 Task: Add an event with the title Training Session: Change Management and Adaptability Skills, date '2024/05/08', time 8:50 AM to 10:50 AMand add a description: The team building workshop will begin with an introduction to the importance of effective communication in the workplace. Participants will learn about the impact of communication on team dynamics, productivity, and overall success. The facilitator will set a positive and supportive tone, creating a safe space for open dialogue and learning.Select event color  Tomato . Add location for the event as: Dakar, Senegal, logged in from the account softage.4@softage.netand send the event invitation to softage.2@softage.net and softage.3@softage.net. Set a reminder for the event Every weekday(Monday to Friday)
Action: Mouse moved to (96, 108)
Screenshot: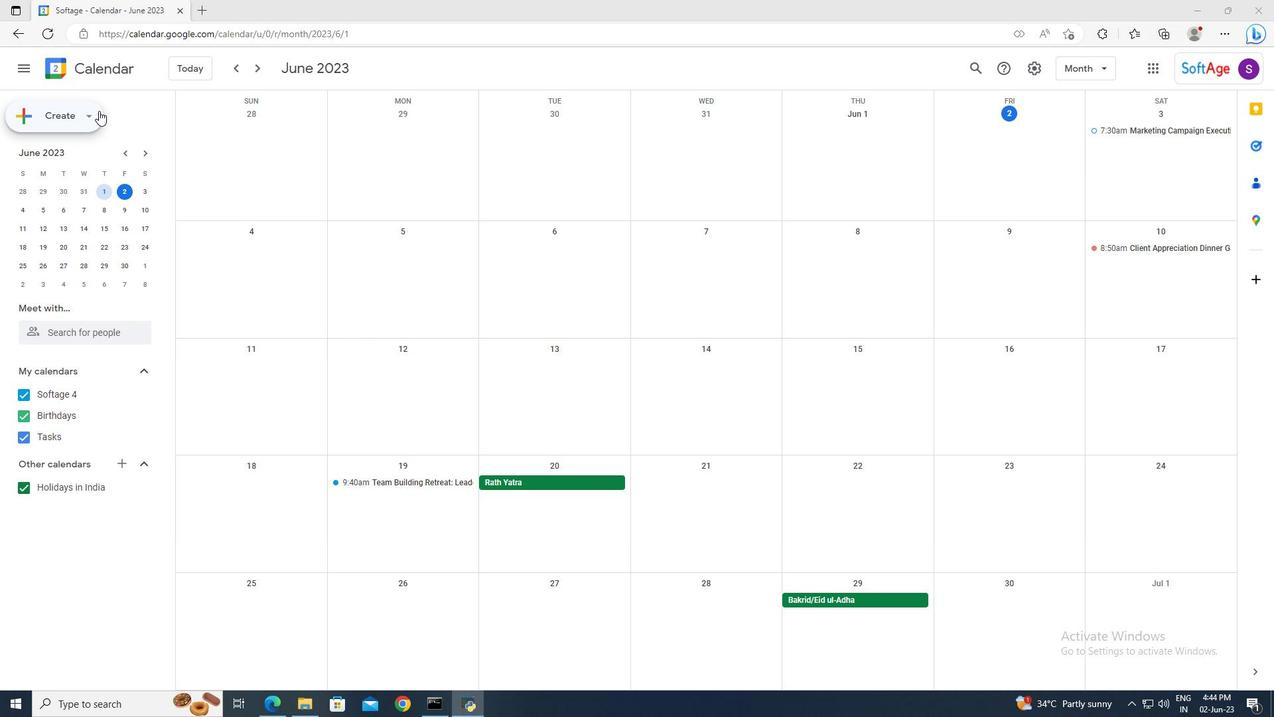 
Action: Mouse pressed left at (96, 108)
Screenshot: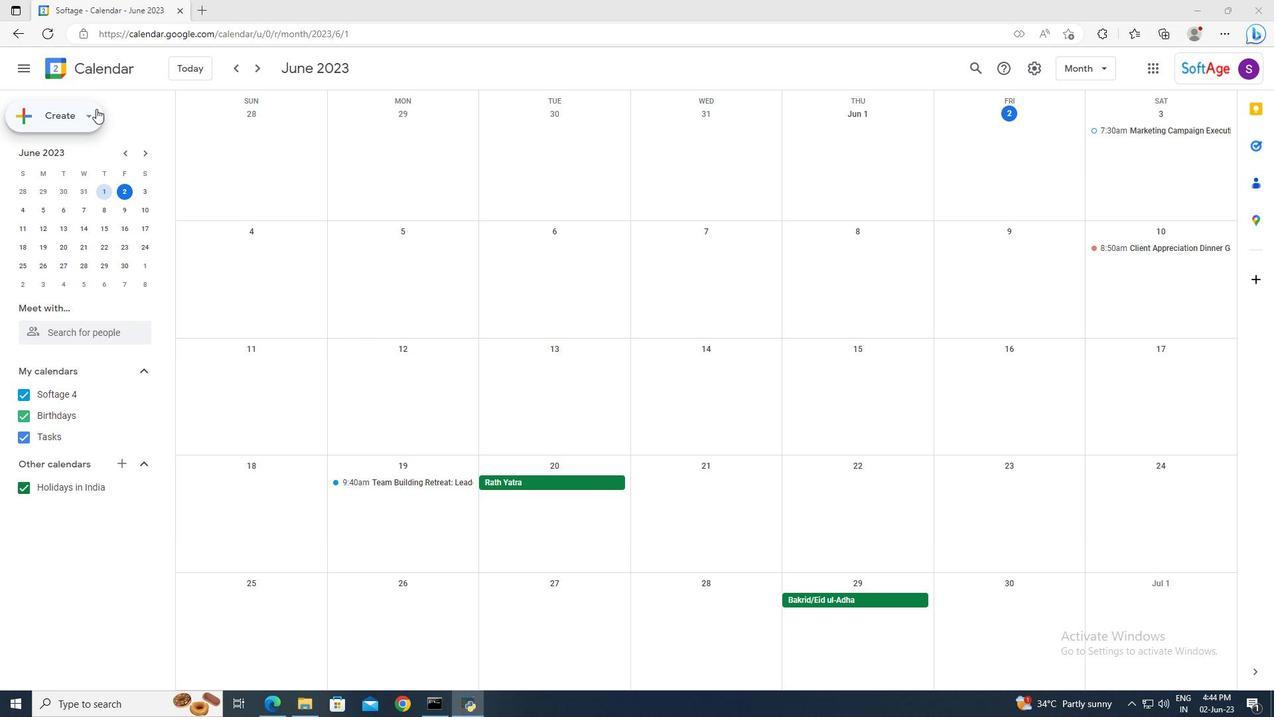 
Action: Mouse moved to (96, 152)
Screenshot: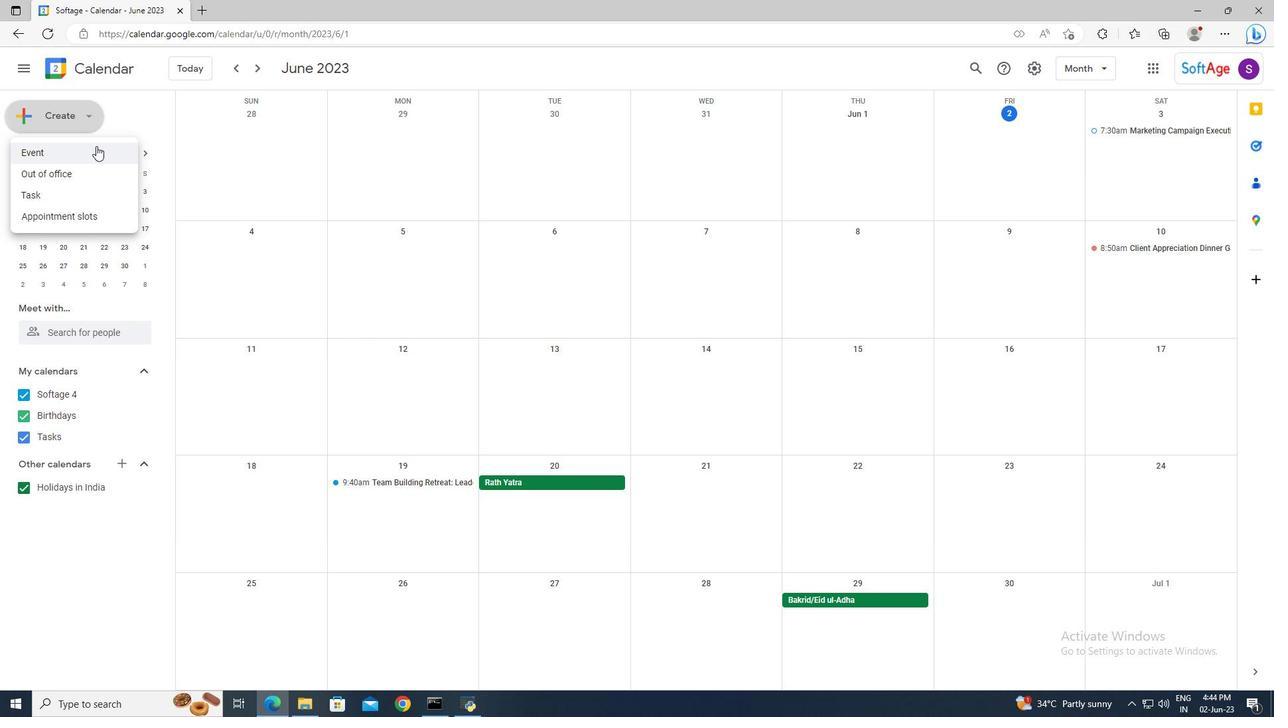
Action: Mouse pressed left at (96, 152)
Screenshot: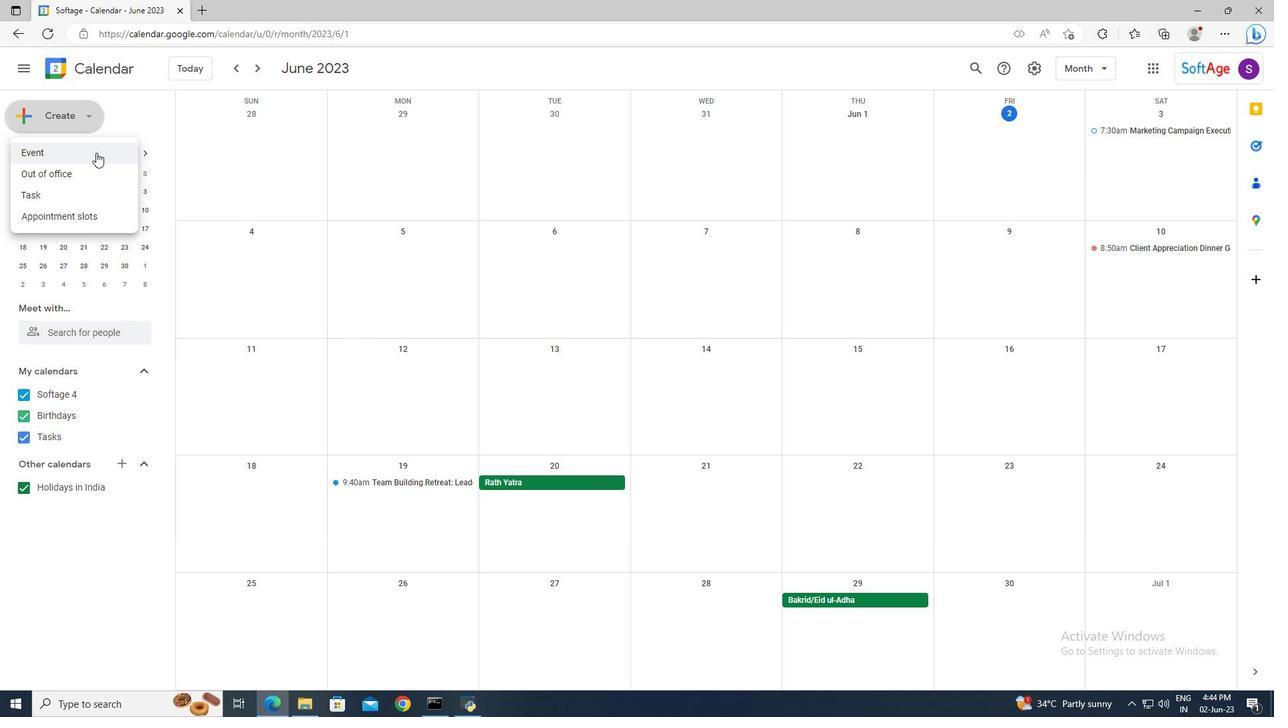 
Action: Mouse moved to (651, 447)
Screenshot: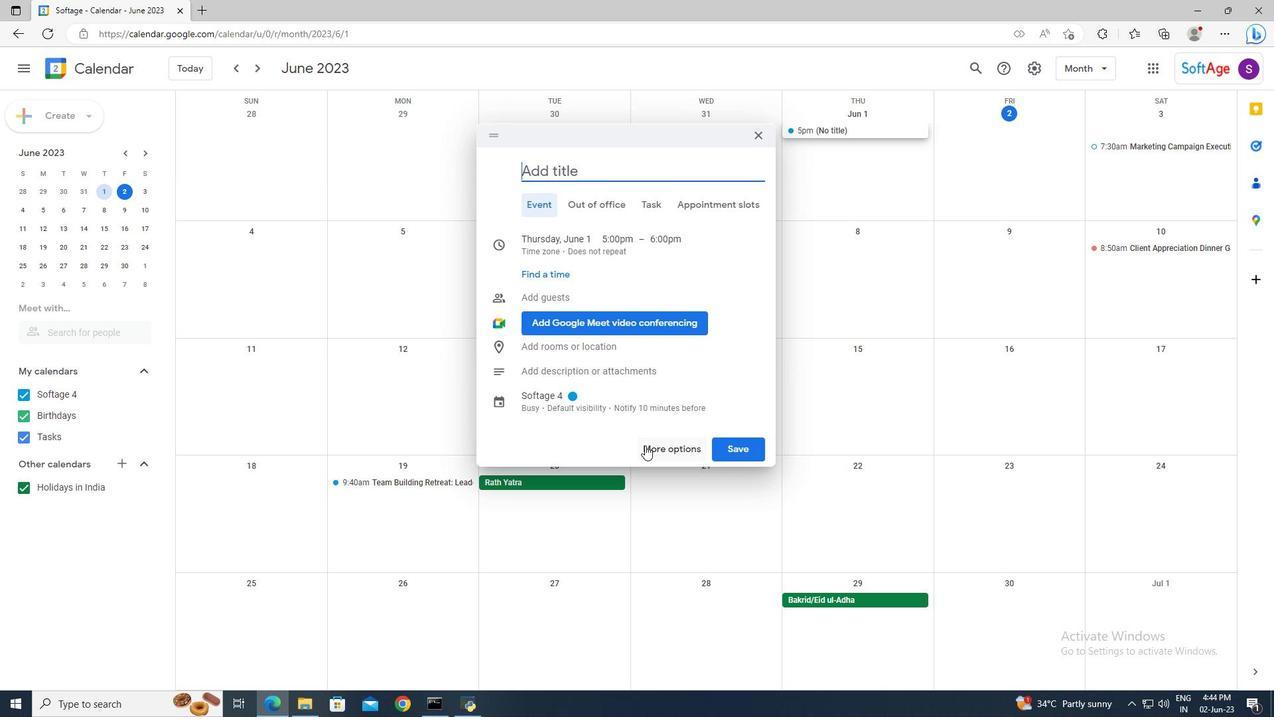 
Action: Mouse pressed left at (651, 447)
Screenshot: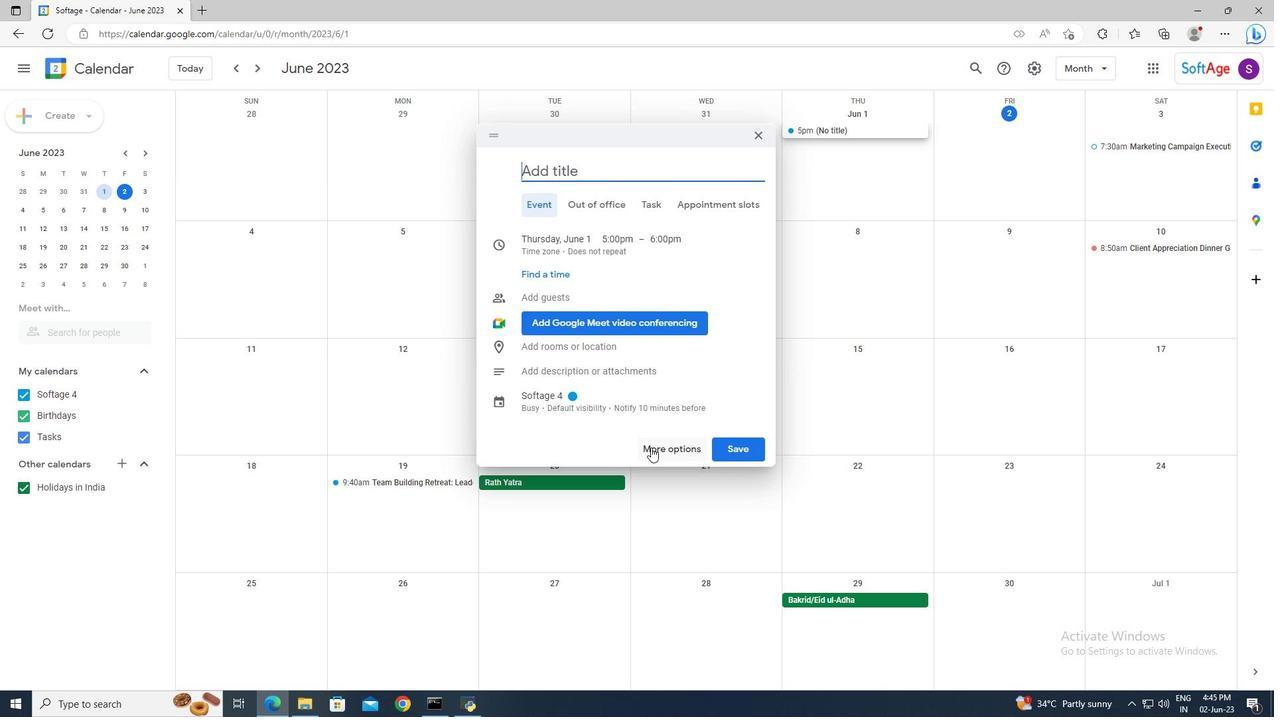 
Action: Mouse moved to (378, 80)
Screenshot: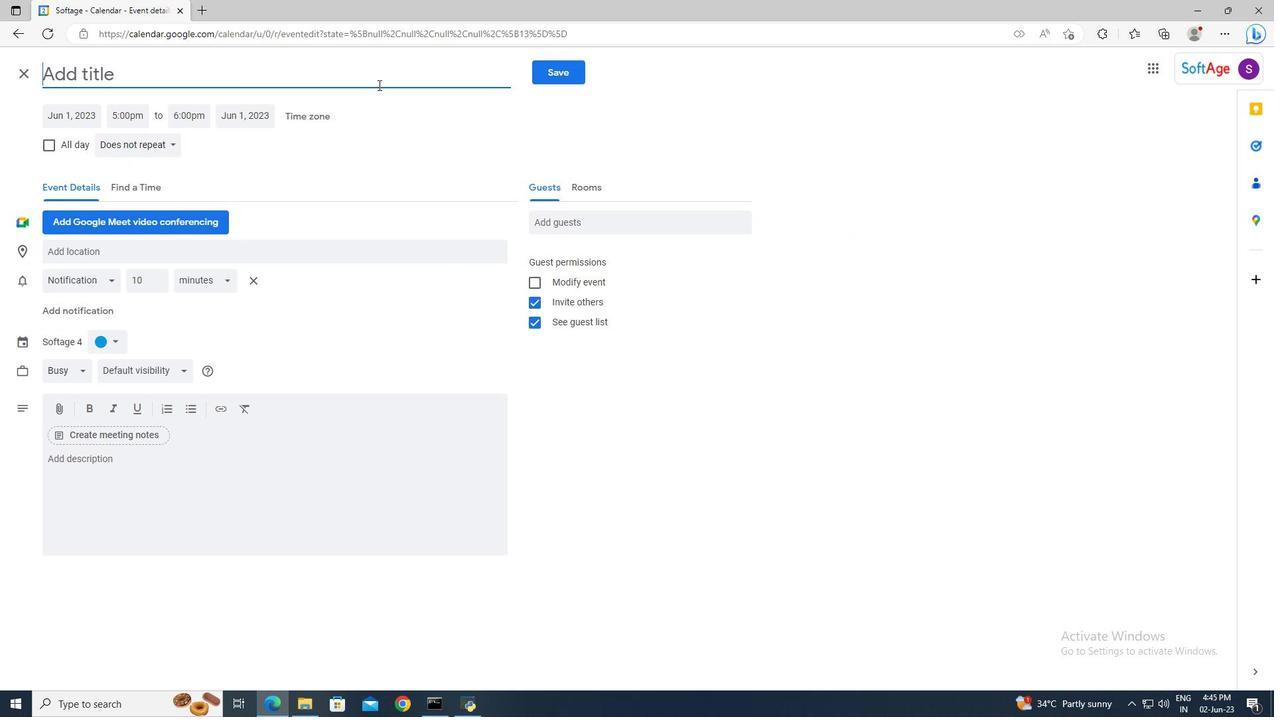 
Action: Mouse pressed left at (378, 80)
Screenshot: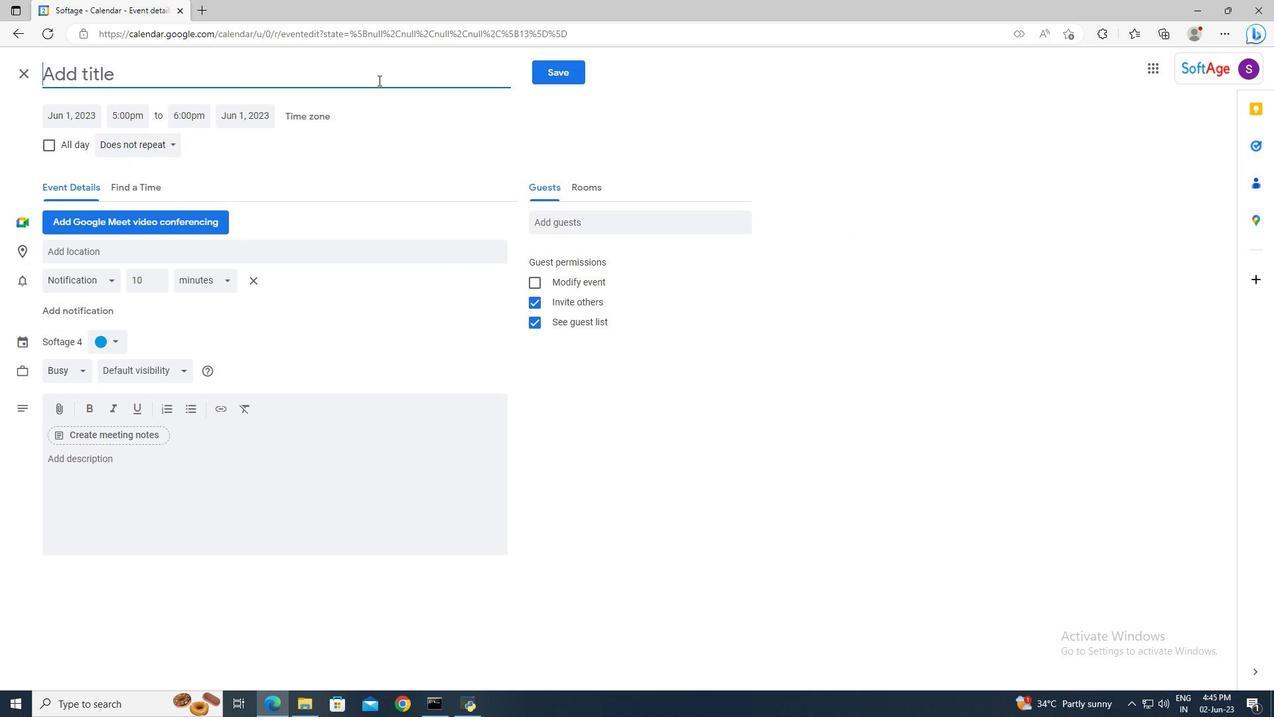 
Action: Key pressed <Key.shift>Training<Key.space><Key.shift_r>Session<Key.shift>:<Key.space><Key.shift>Change<Key.space><Key.shift>Management<Key.space>and<Key.space><Key.shift>Adaptability<Key.space><Key.shift_r>Skills
Screenshot: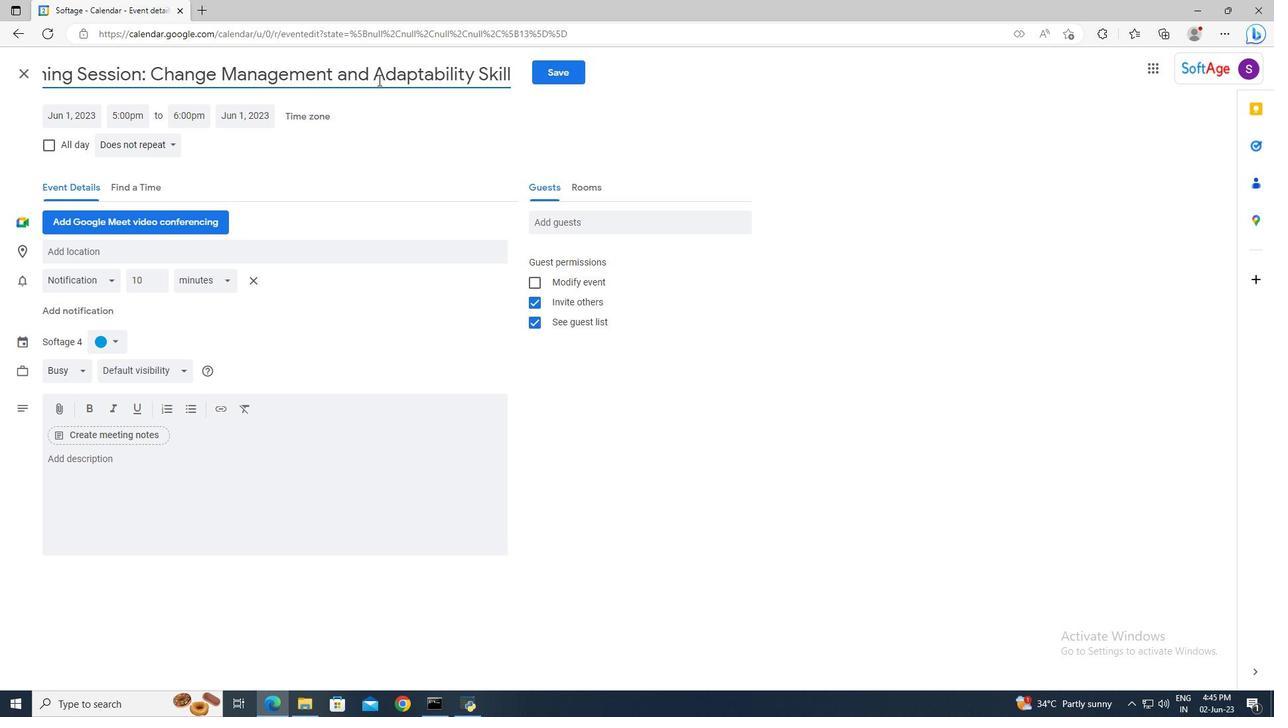 
Action: Mouse moved to (82, 119)
Screenshot: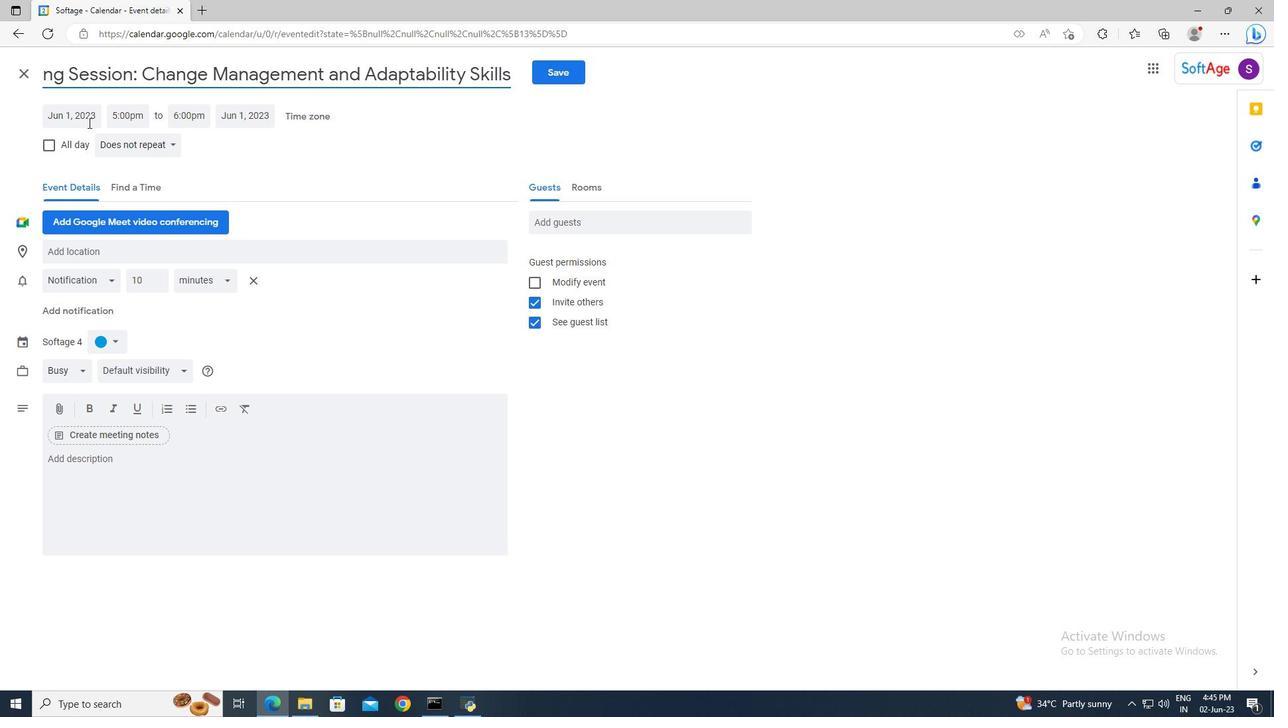 
Action: Mouse pressed left at (82, 119)
Screenshot: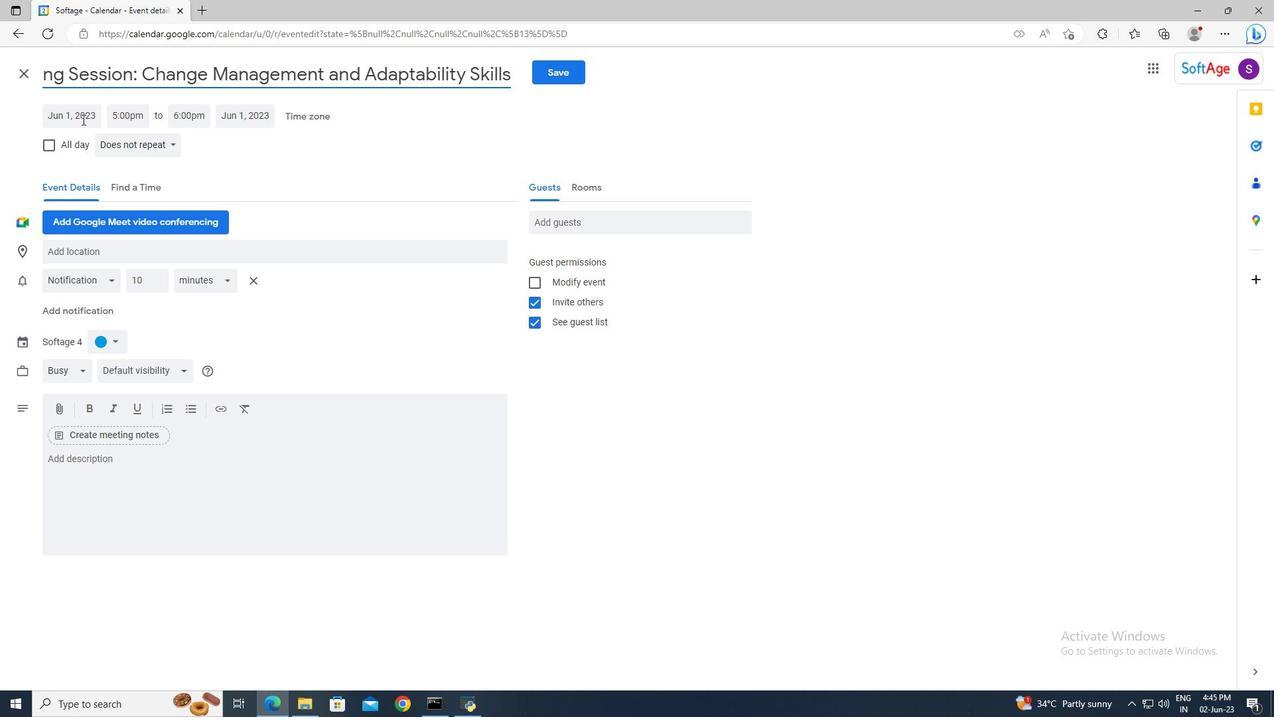 
Action: Mouse moved to (206, 144)
Screenshot: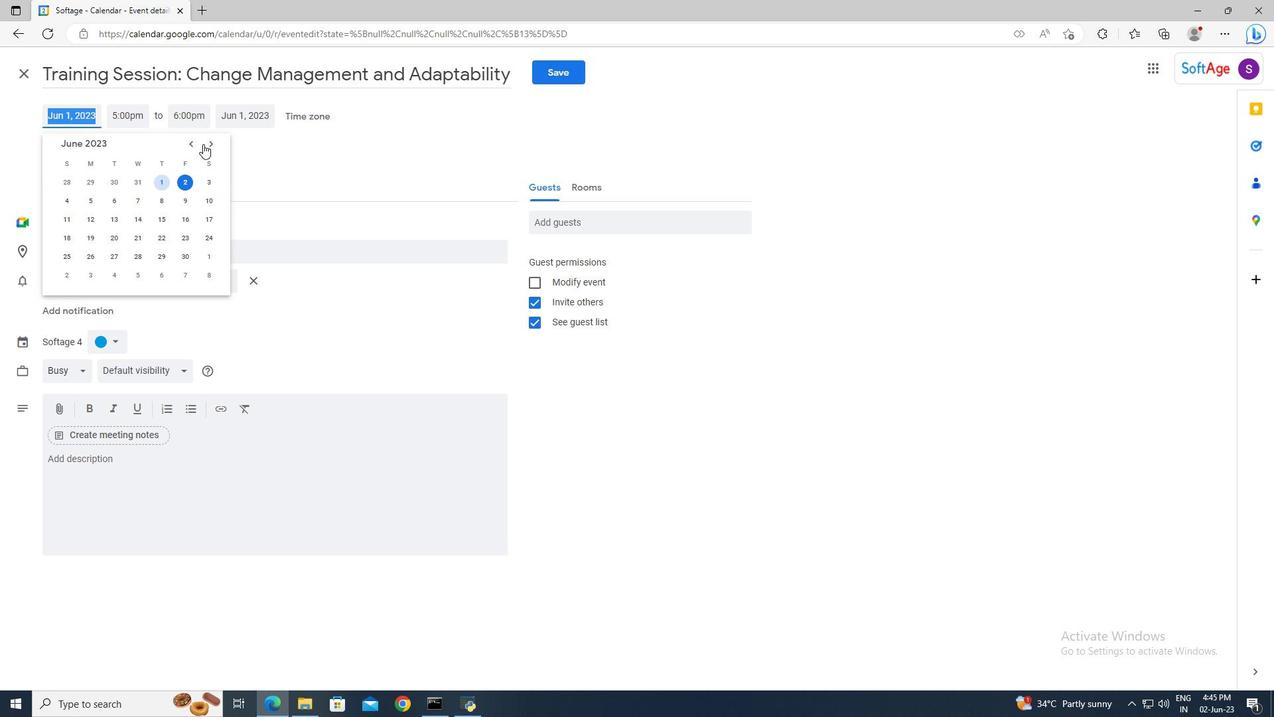 
Action: Mouse pressed left at (206, 144)
Screenshot: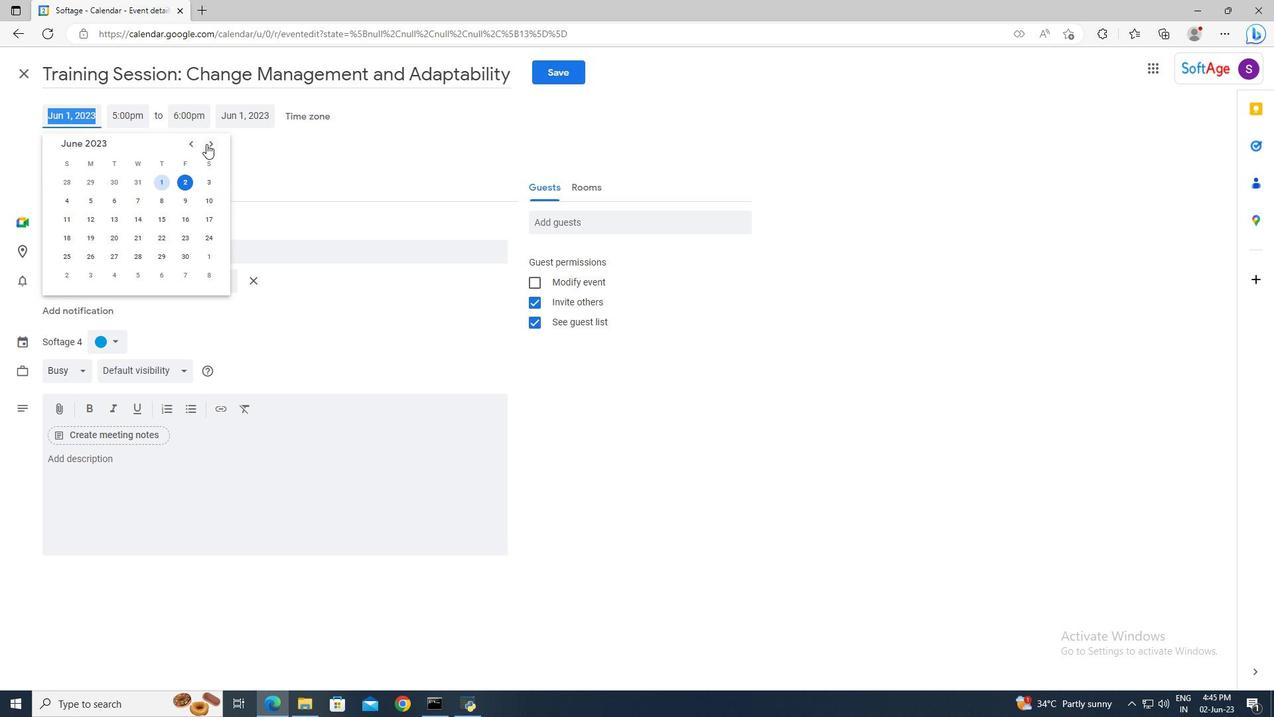 
Action: Mouse pressed left at (206, 144)
Screenshot: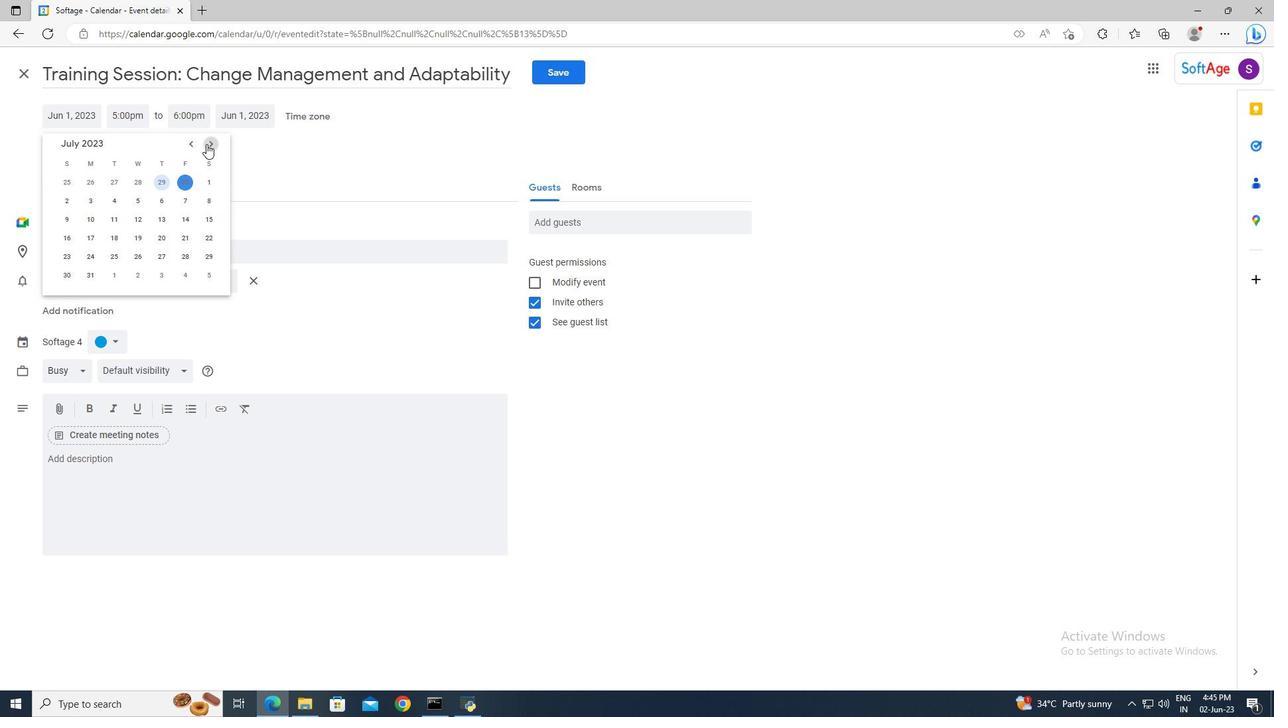 
Action: Mouse pressed left at (206, 144)
Screenshot: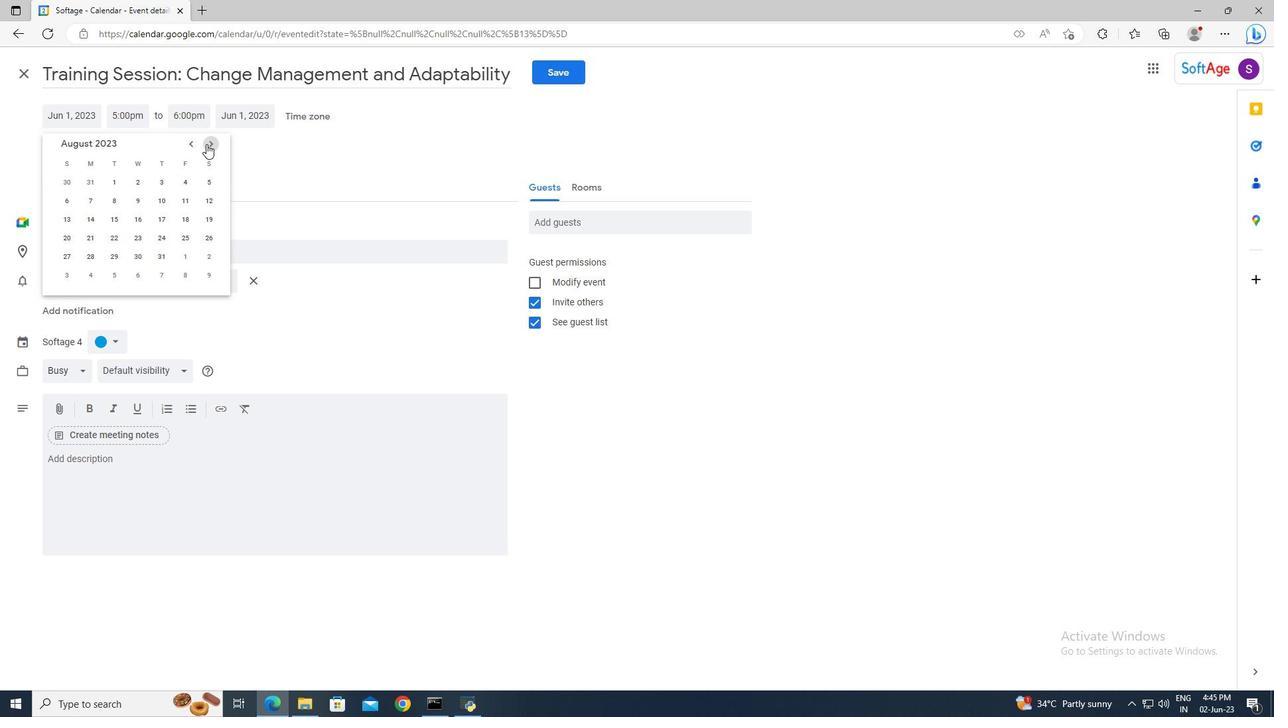 
Action: Mouse pressed left at (206, 144)
Screenshot: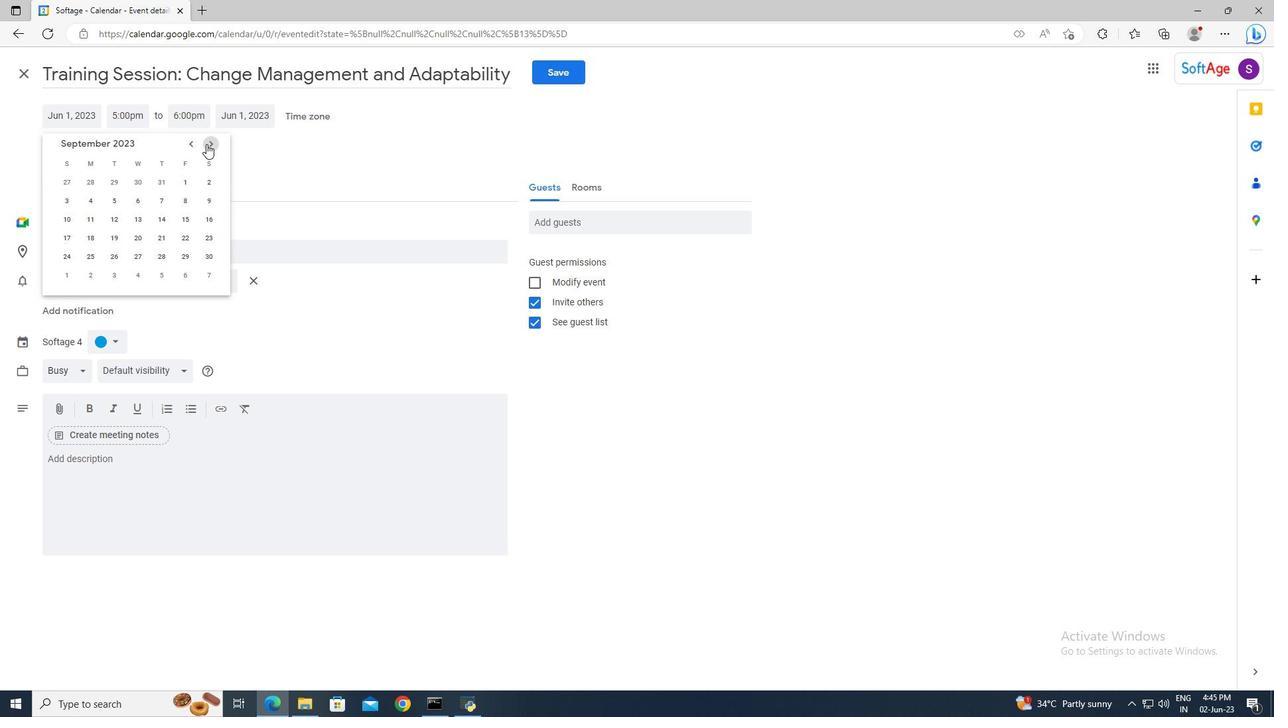 
Action: Mouse pressed left at (206, 144)
Screenshot: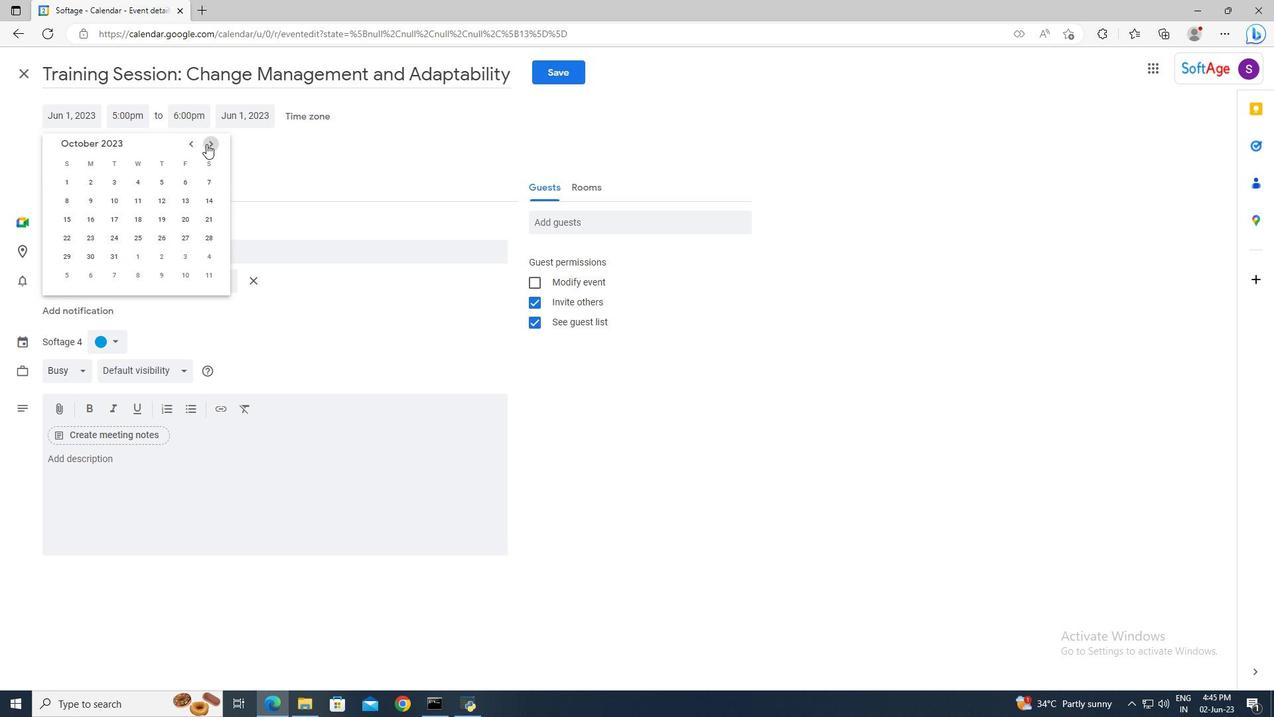 
Action: Mouse pressed left at (206, 144)
Screenshot: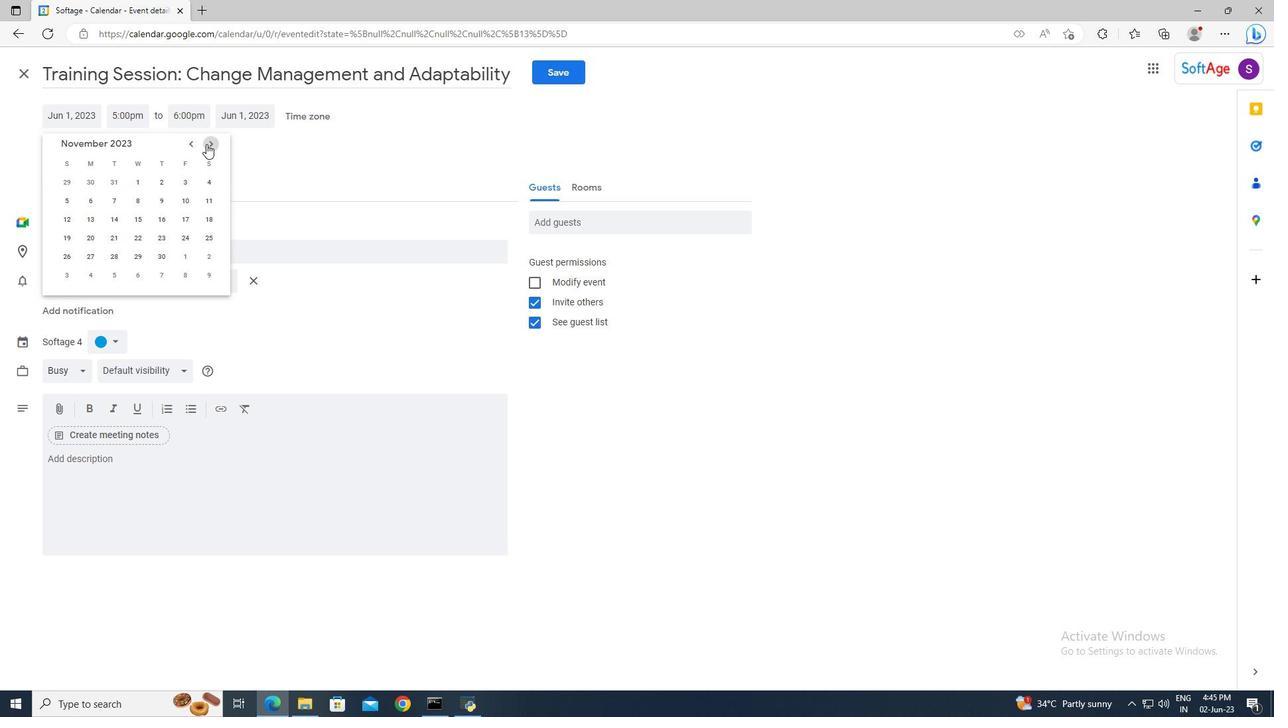 
Action: Mouse pressed left at (206, 144)
Screenshot: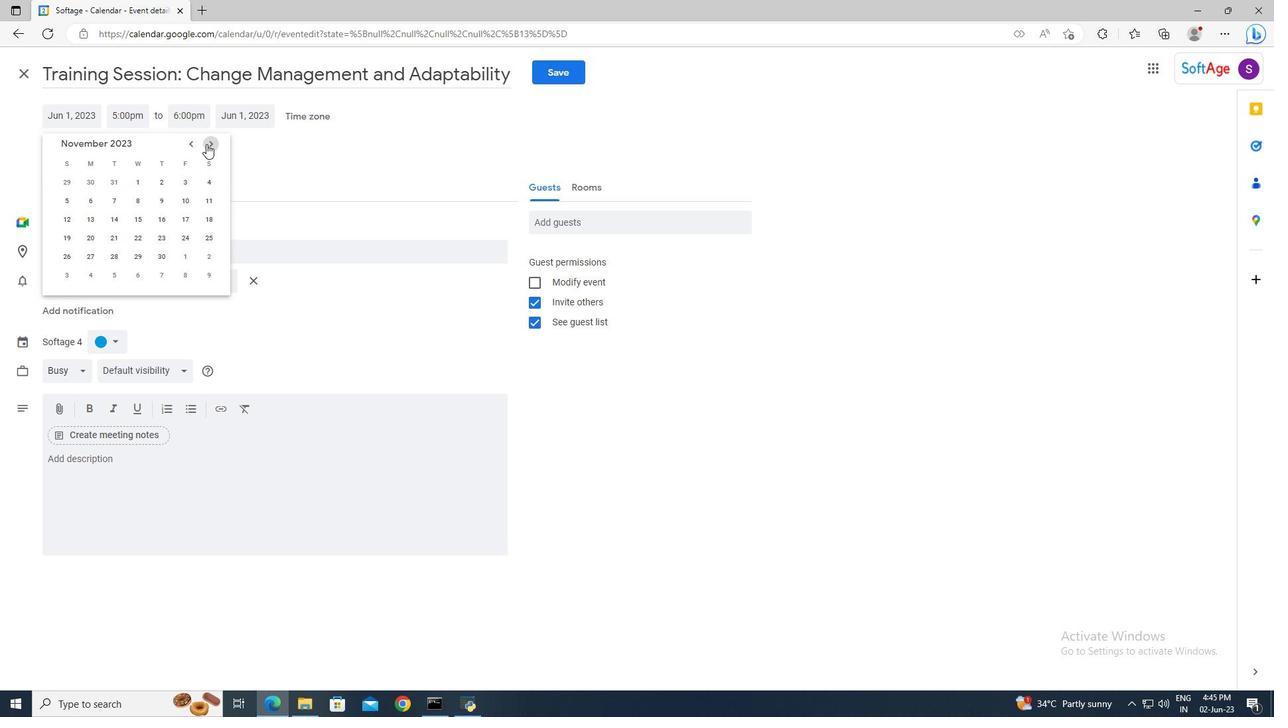 
Action: Mouse pressed left at (206, 144)
Screenshot: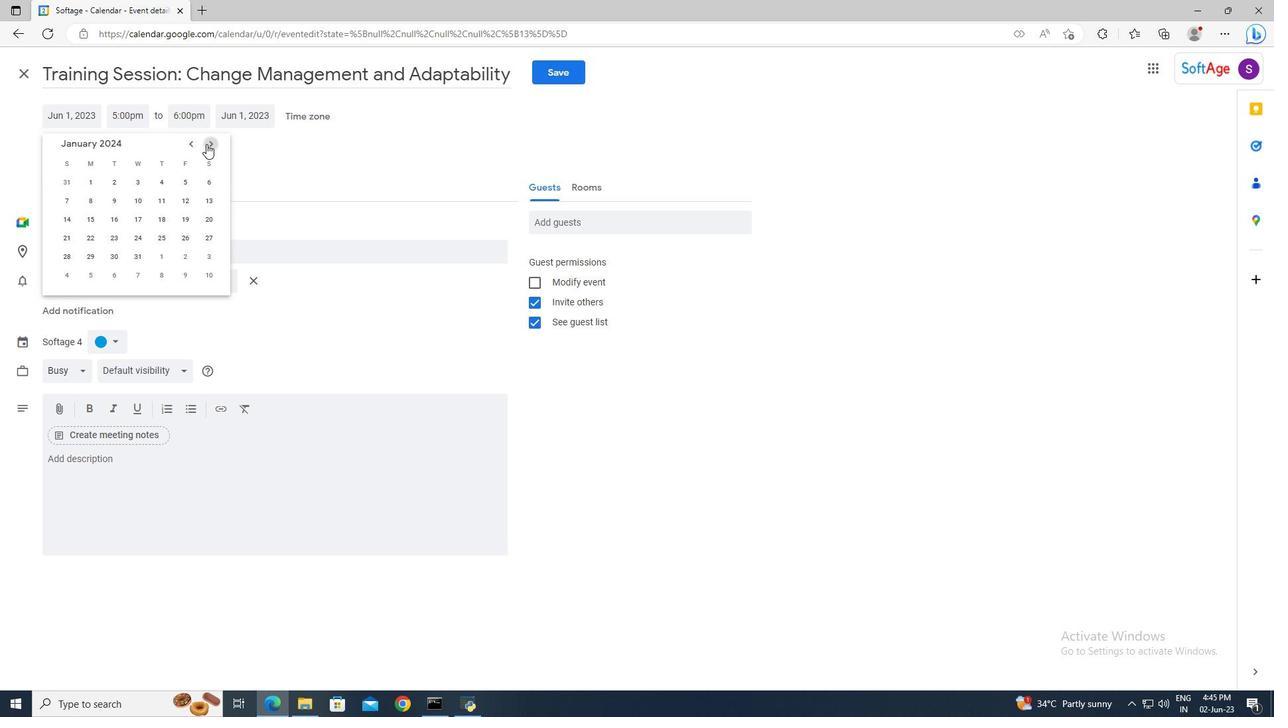 
Action: Mouse pressed left at (206, 144)
Screenshot: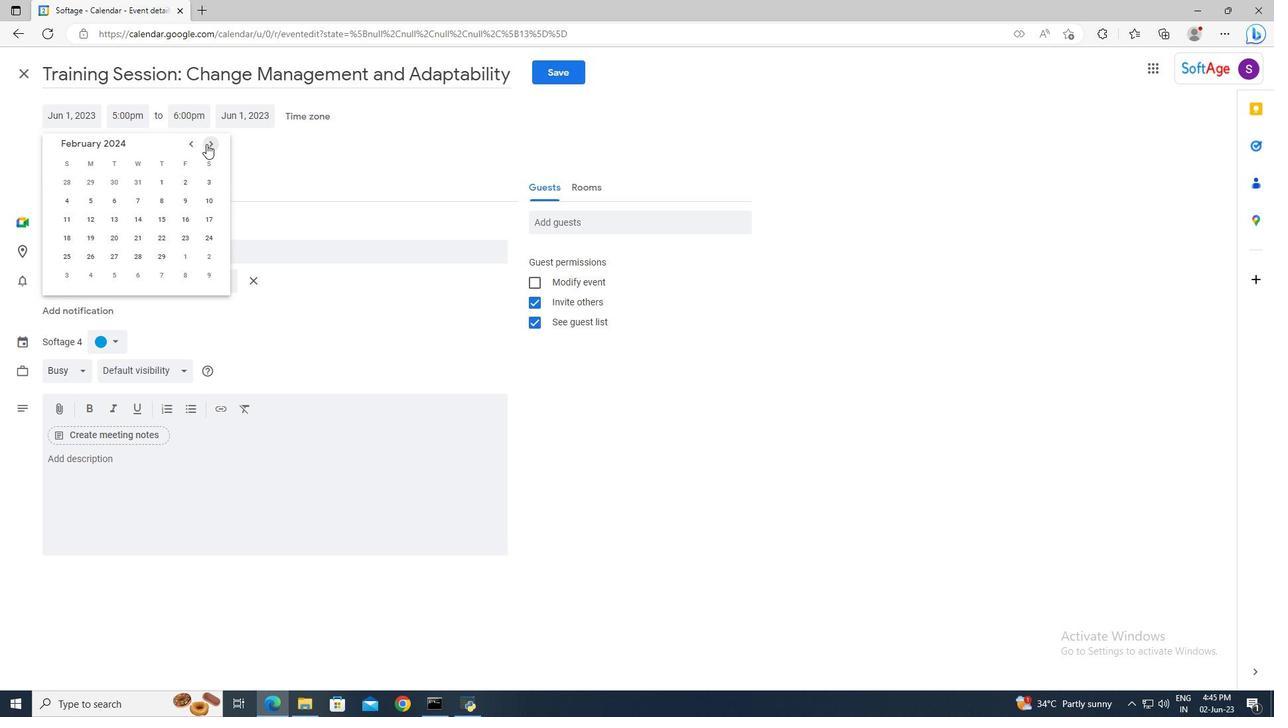 
Action: Mouse pressed left at (206, 144)
Screenshot: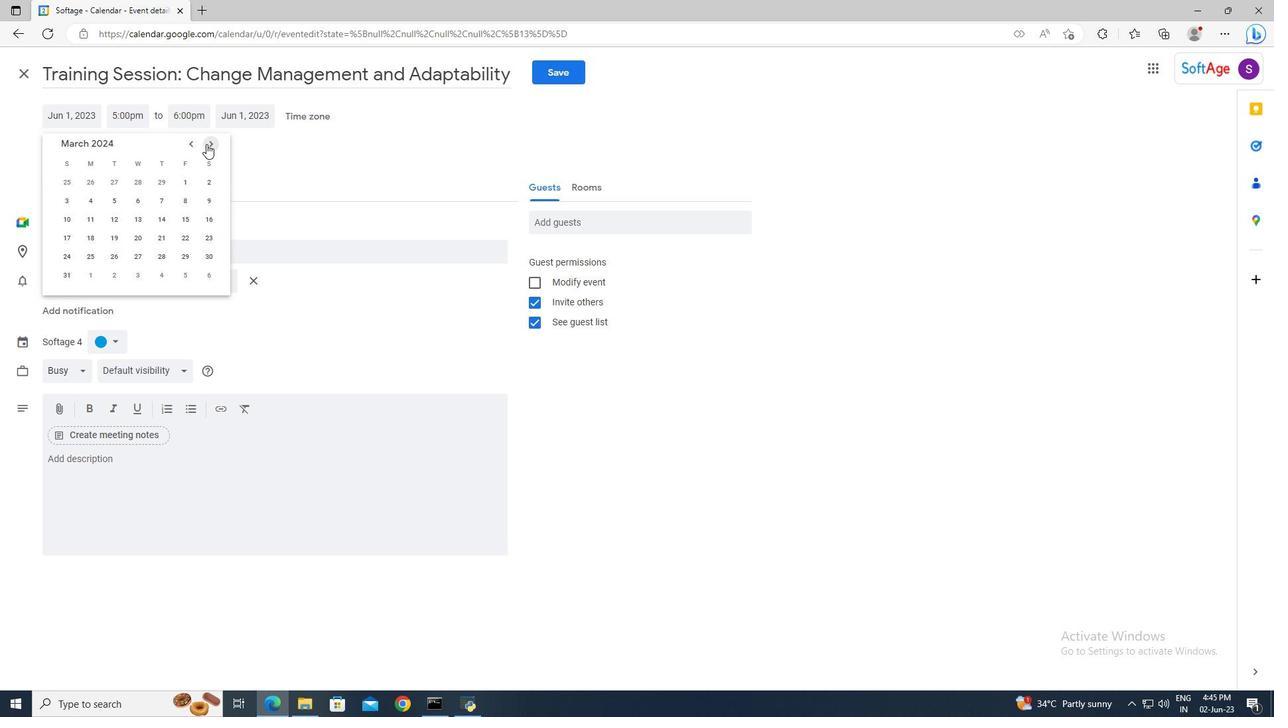 
Action: Mouse pressed left at (206, 144)
Screenshot: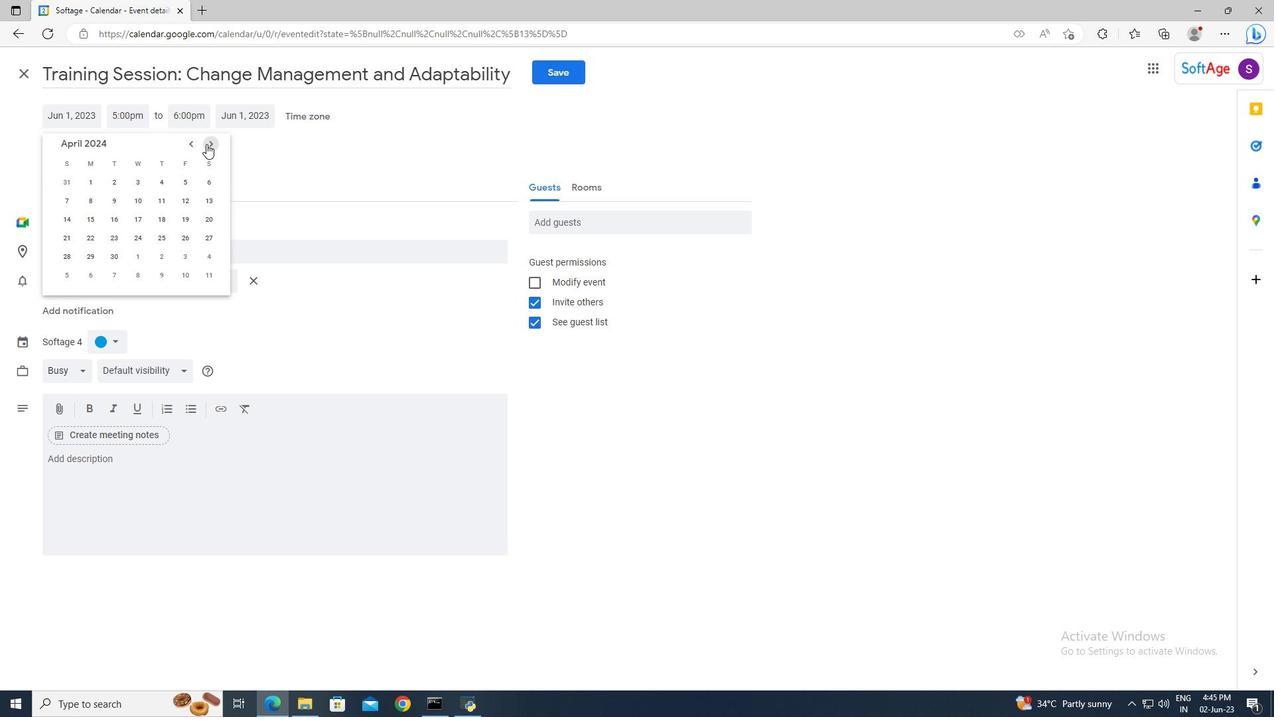 
Action: Mouse moved to (142, 197)
Screenshot: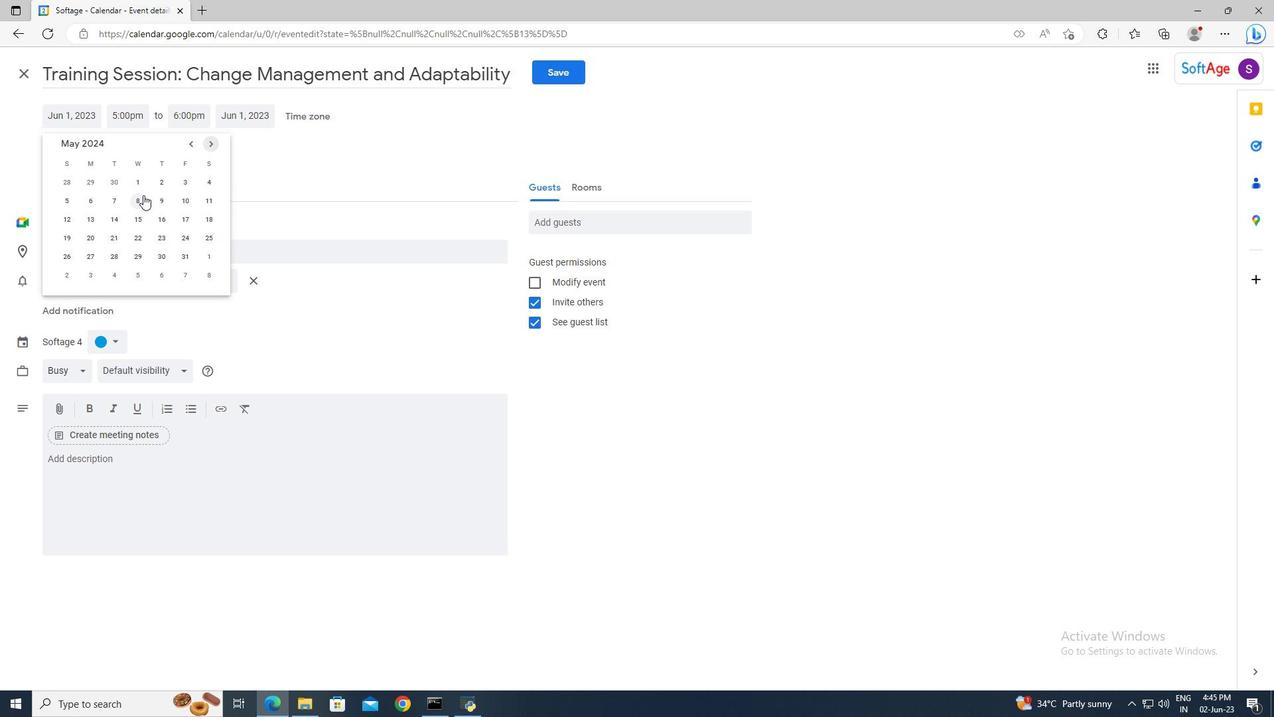 
Action: Mouse pressed left at (142, 197)
Screenshot: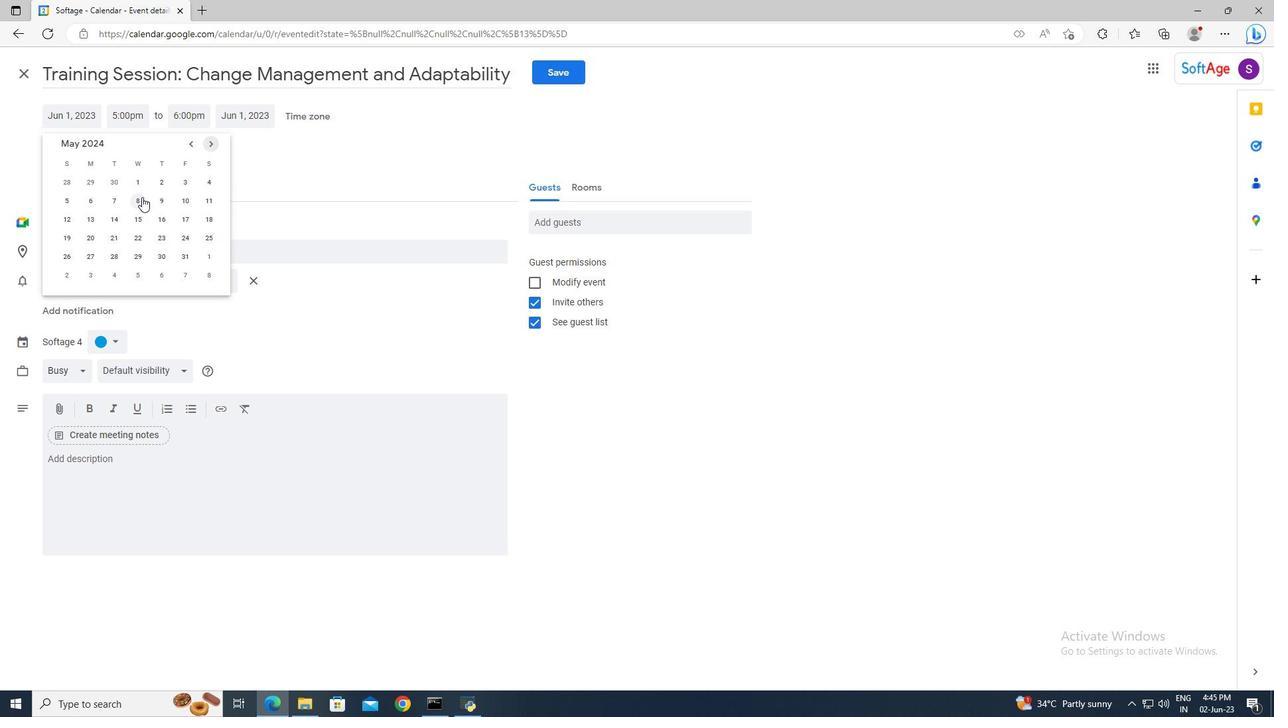 
Action: Mouse moved to (140, 118)
Screenshot: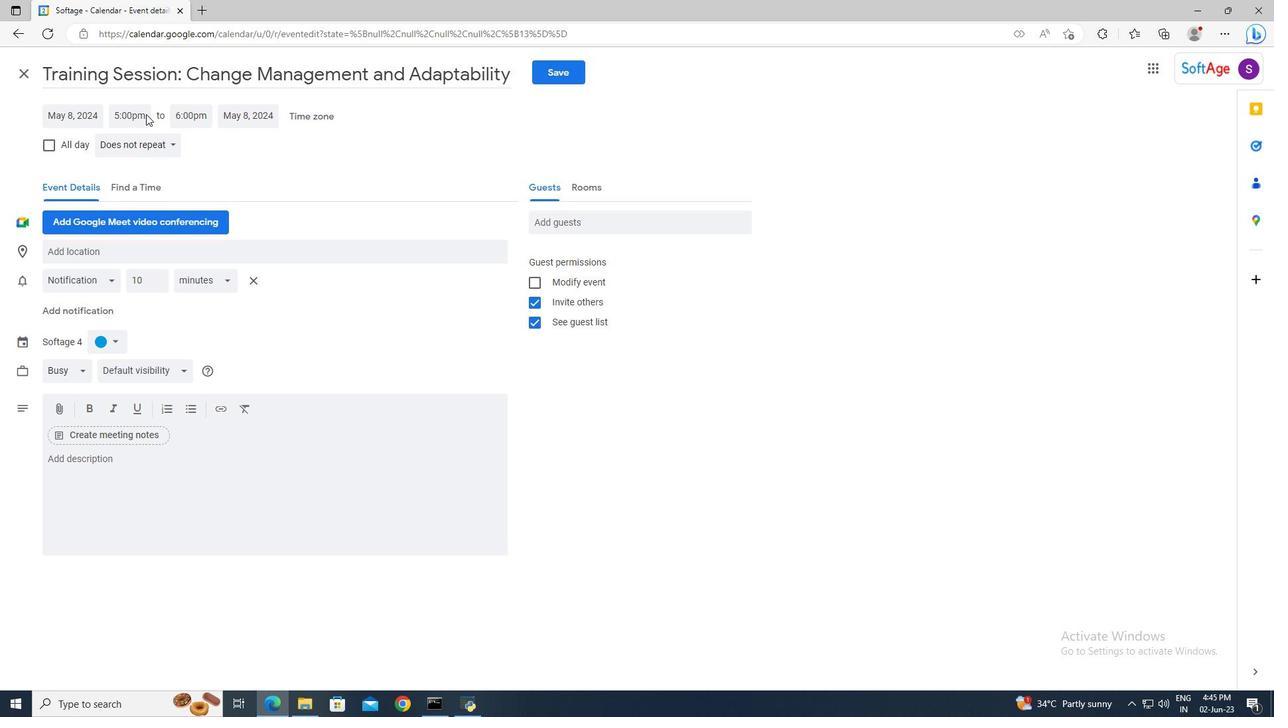 
Action: Mouse pressed left at (140, 118)
Screenshot: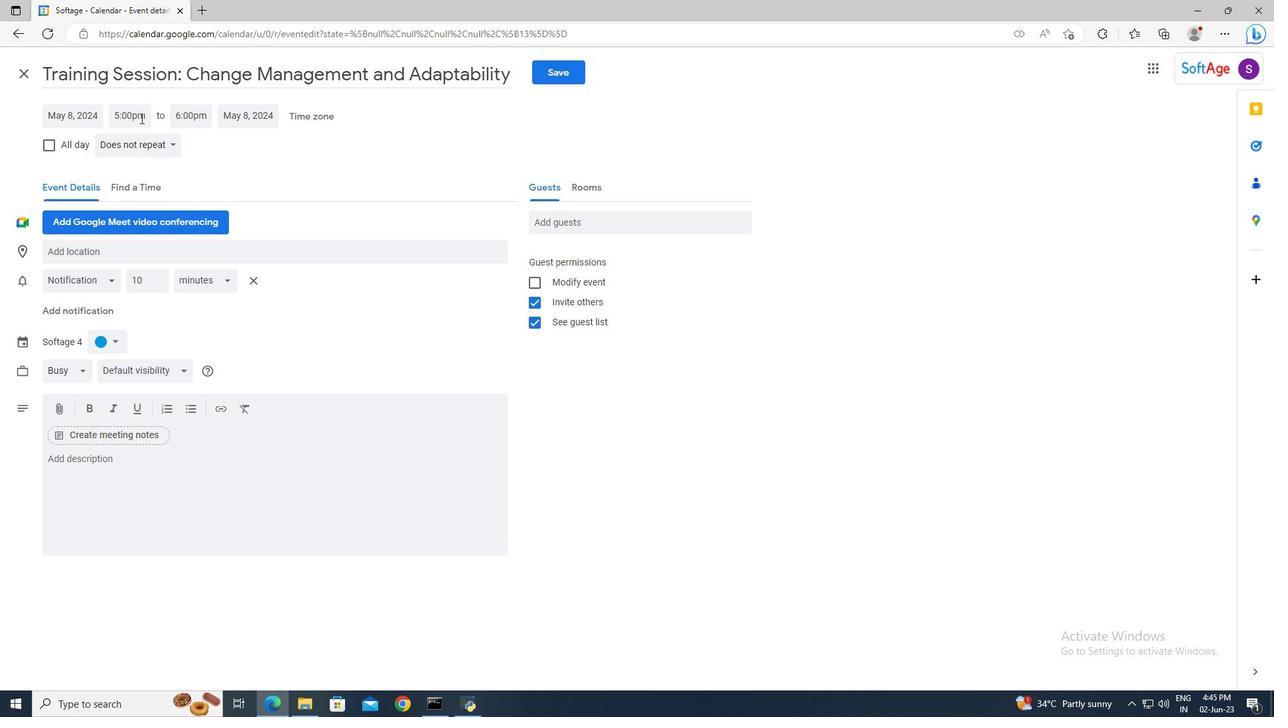 
Action: Key pressed 8<Key.shift_r>:50am<Key.enter><Key.tab>10<Key.shift_r>:50<Key.enter>
Screenshot: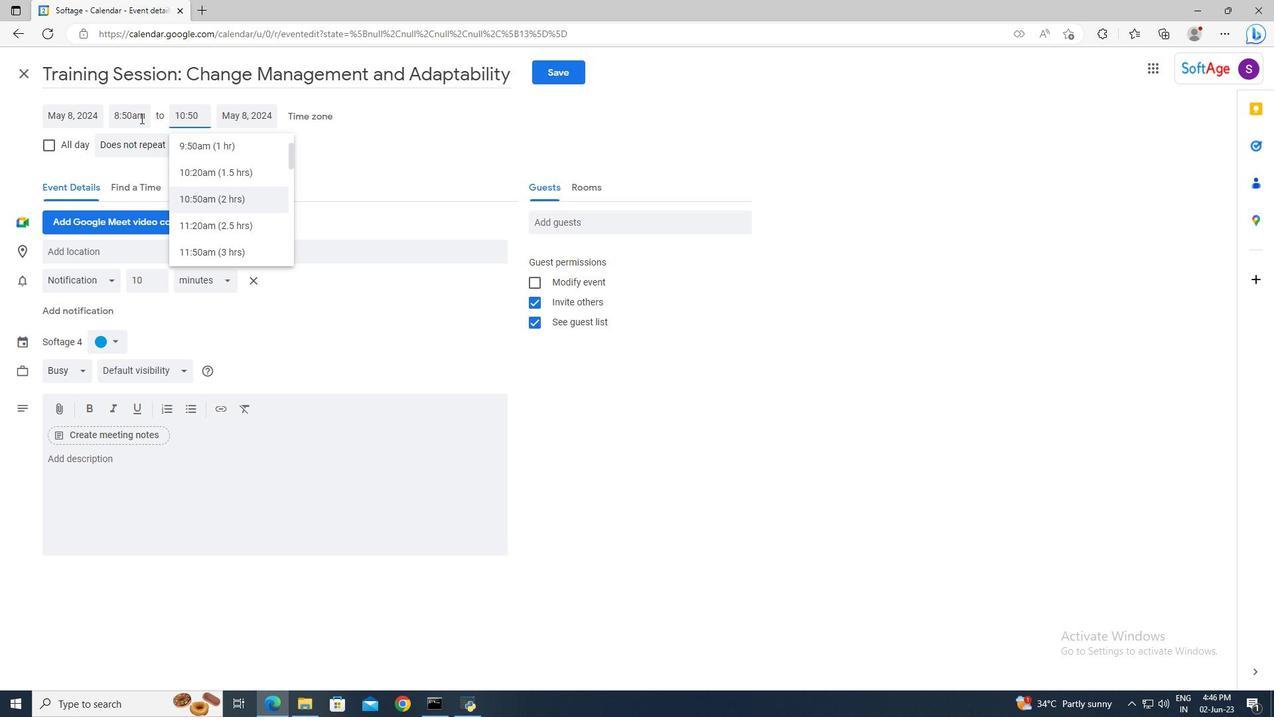
Action: Mouse moved to (158, 464)
Screenshot: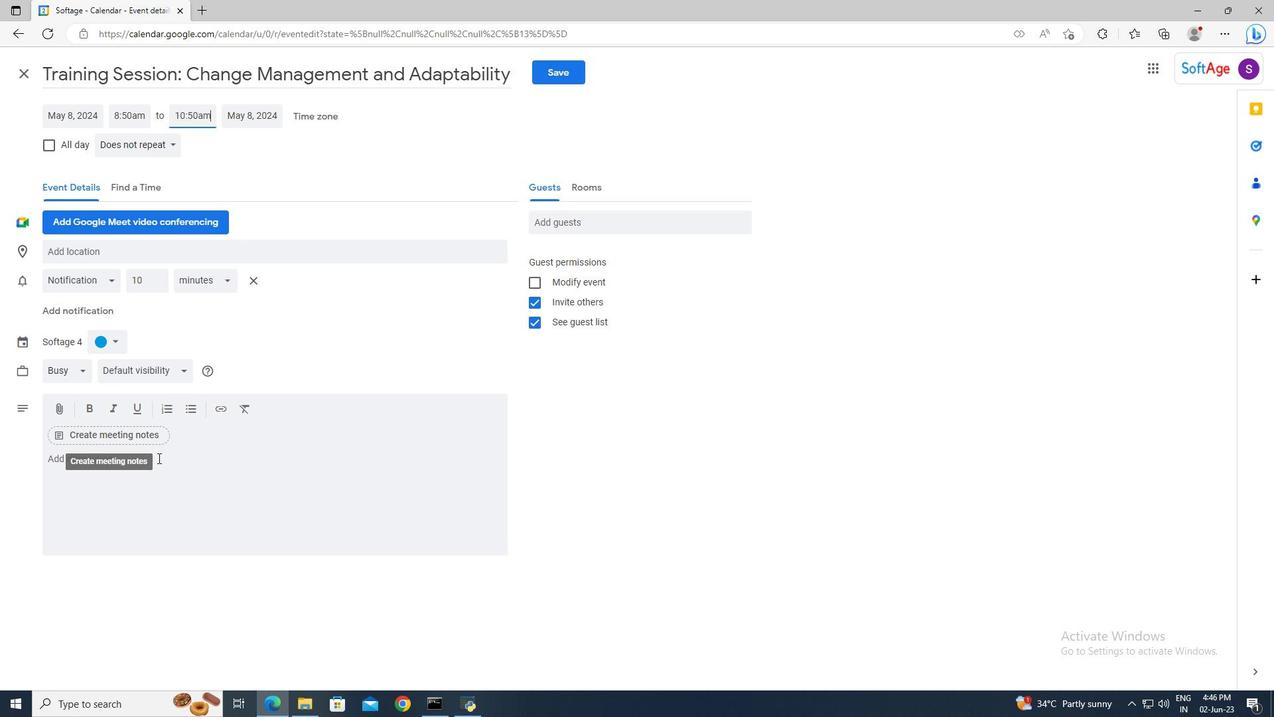 
Action: Mouse pressed left at (158, 464)
Screenshot: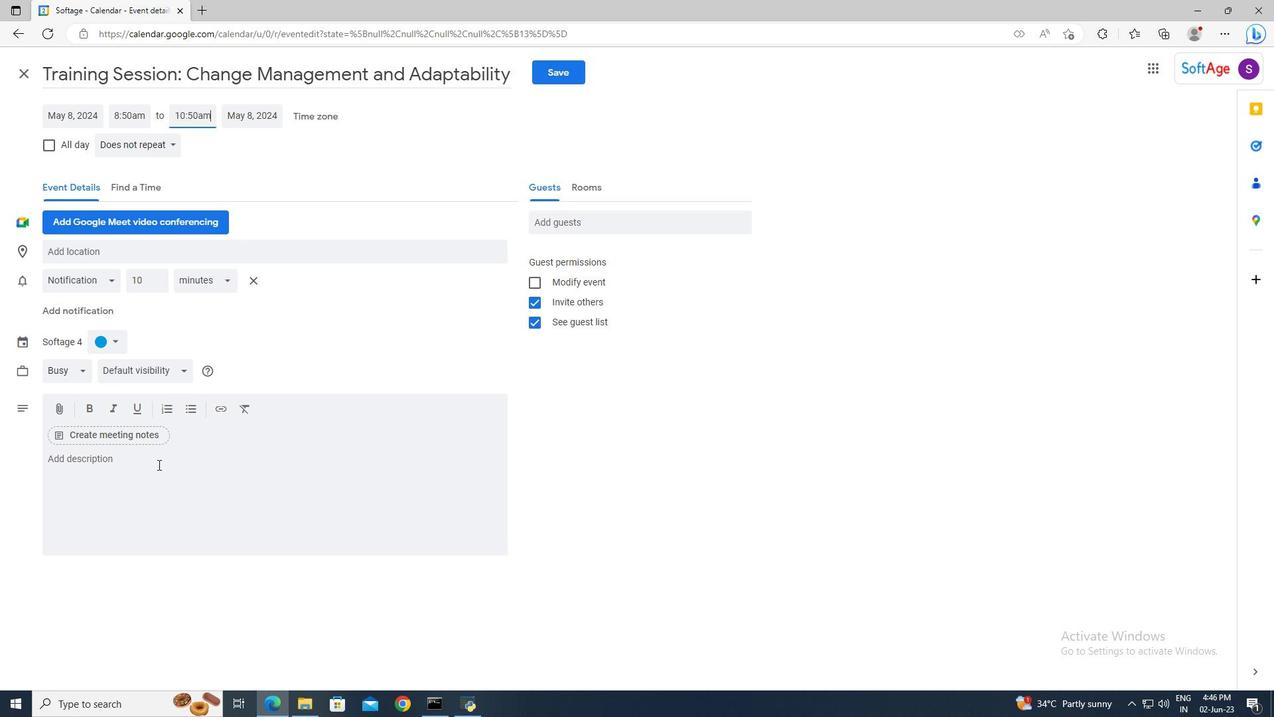 
Action: Key pressed <Key.shift>The<Key.space>team<Key.space>building<Key.space>workshop<Key.space>will<Key.space>begf<Key.backspace>in<Key.space>with<Key.space>an<Key.space>introduction<Key.space>to<Key.space>the<Key.space>importance<Key.space>of<Key.space>effective<Key.space>communication<Key.space>in<Key.space>the<Key.space>workplace.<Key.space><Key.shift>Participants<Key.space>will<Key.space>learn<Key.space>about<Key.space>the<Key.space>impact<Key.space>of<Key.space>communication<Key.space>on<Key.space>team<Key.space>dynamics,<Key.space>productivity,<Key.space>and<Key.space>overall<Key.space>success.<Key.space><Key.shift>The<Key.space>facilitator<Key.space>will<Key.space>set<Key.space>a<Key.space>positive<Key.space>and<Key.space>supportive<Key.space>tone,<Key.space>creating<Key.space>a<Key.space>safe<Key.space>space<Key.space>for<Key.space>open<Key.space>dialogue<Key.space>and<Key.space>learning.
Screenshot: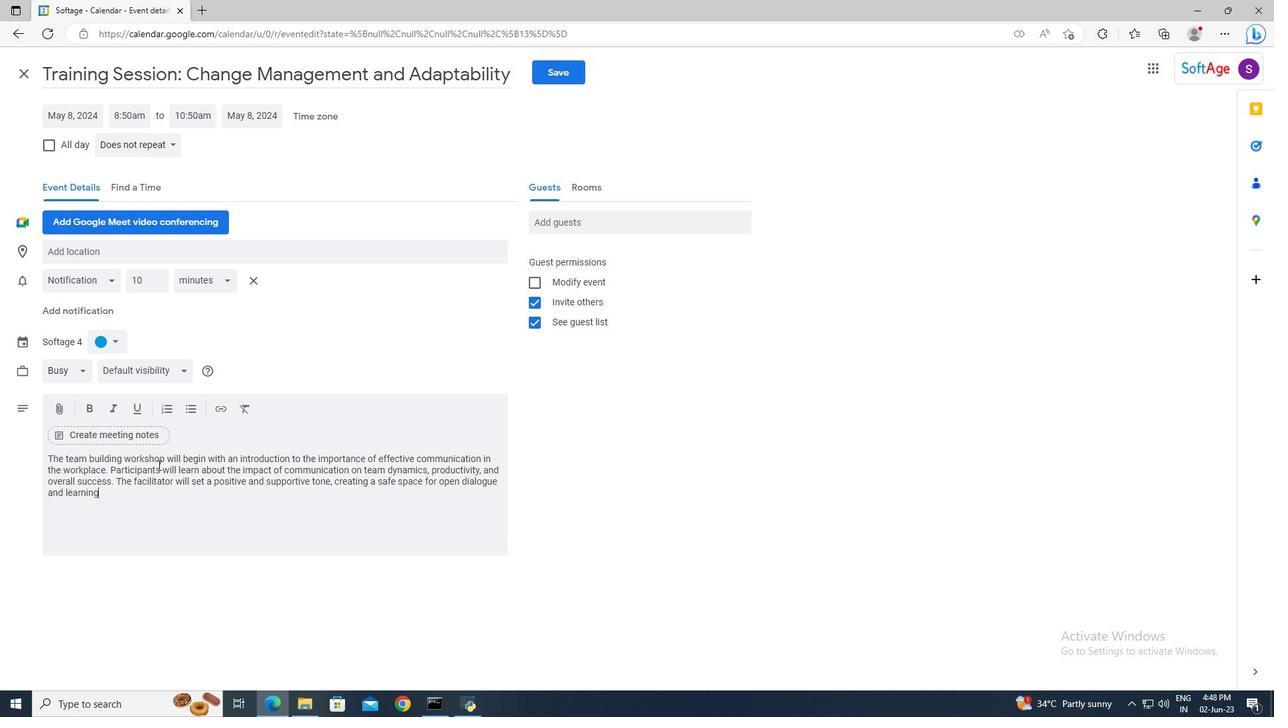 
Action: Mouse moved to (117, 341)
Screenshot: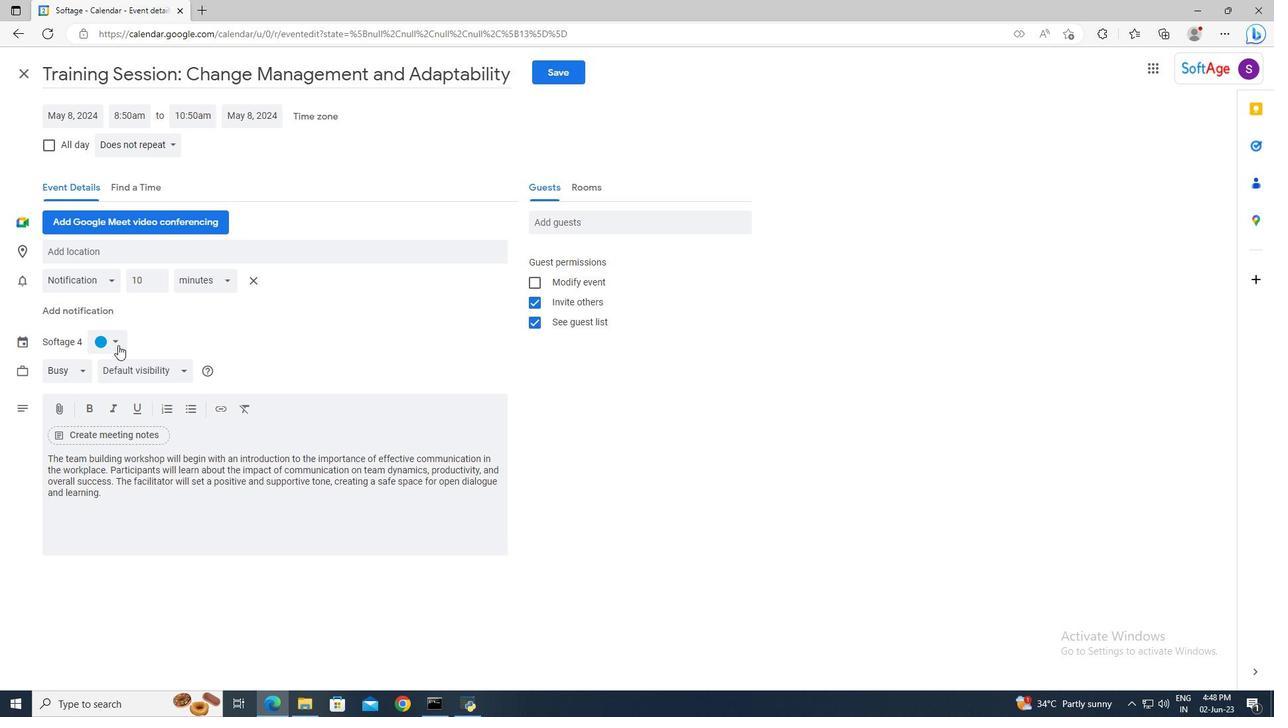 
Action: Mouse pressed left at (117, 341)
Screenshot: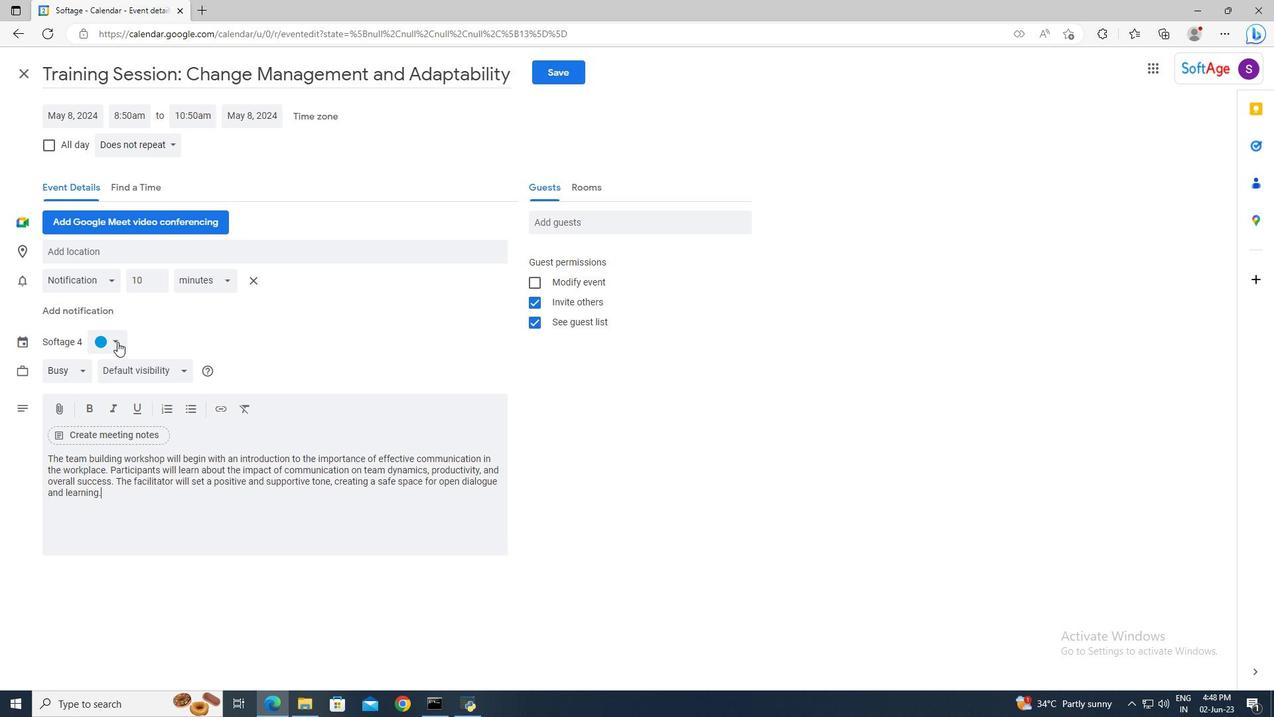 
Action: Mouse moved to (101, 337)
Screenshot: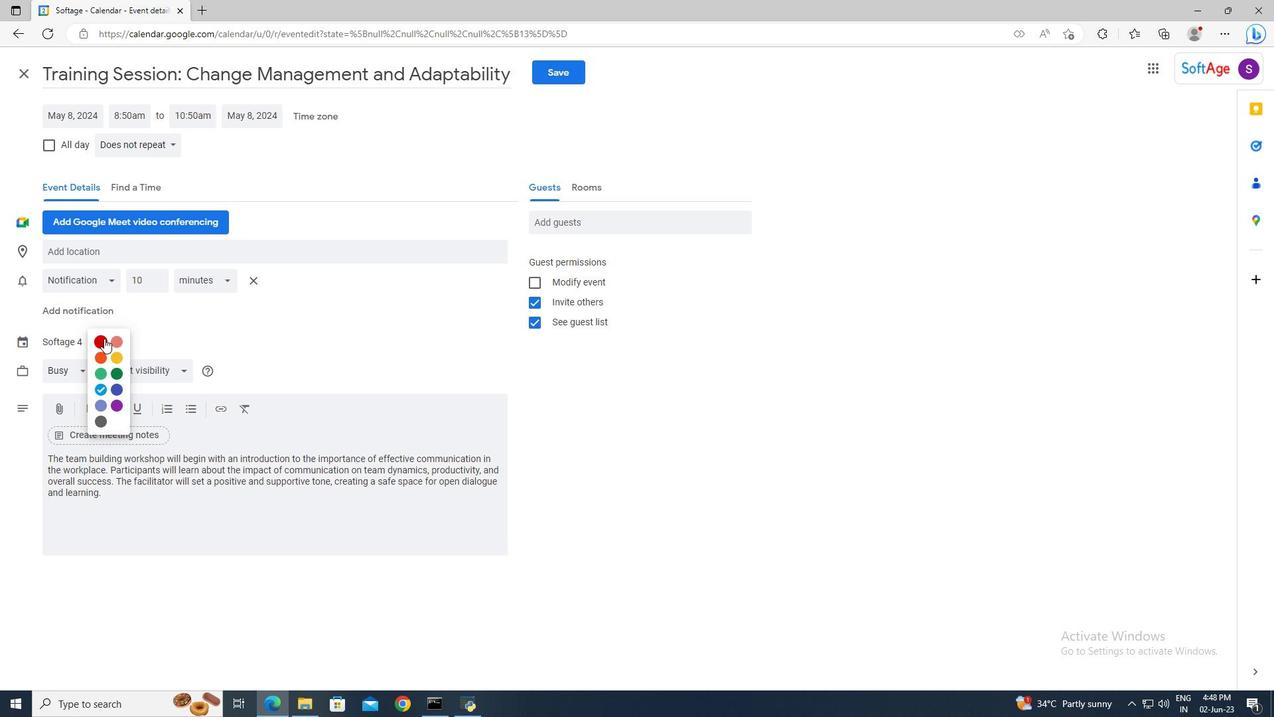 
Action: Mouse pressed left at (101, 337)
Screenshot: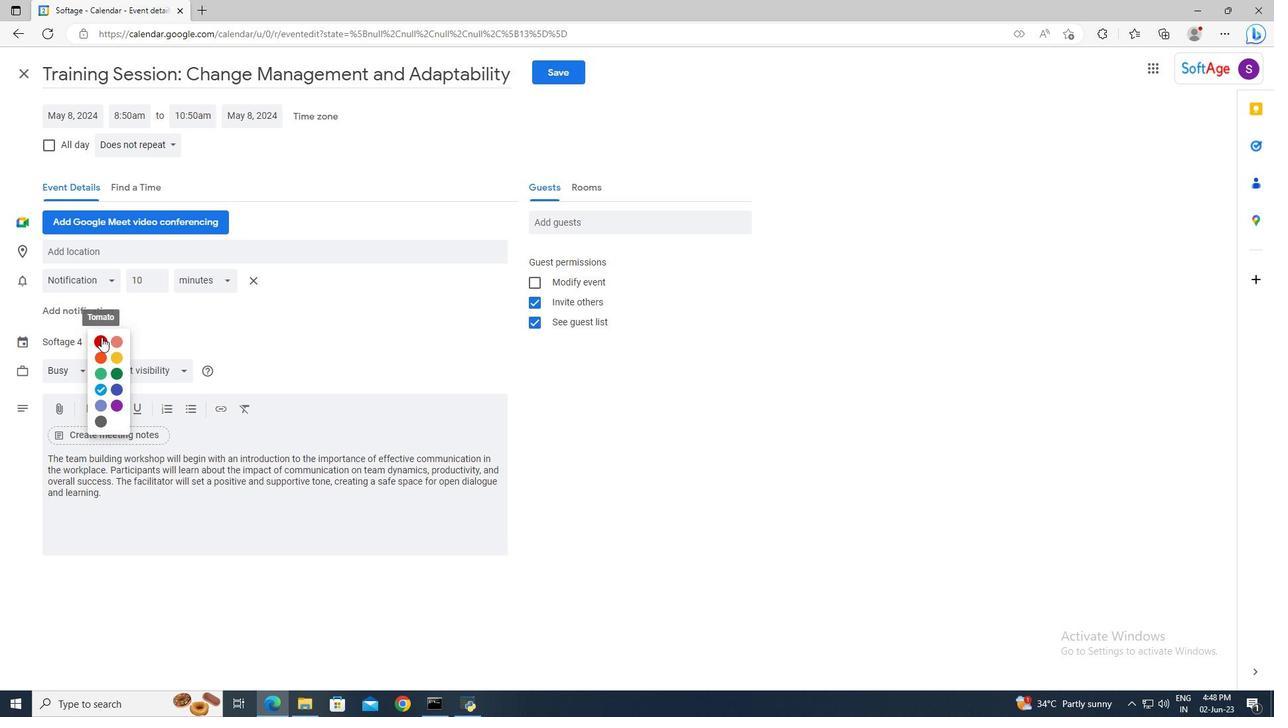 
Action: Mouse moved to (118, 252)
Screenshot: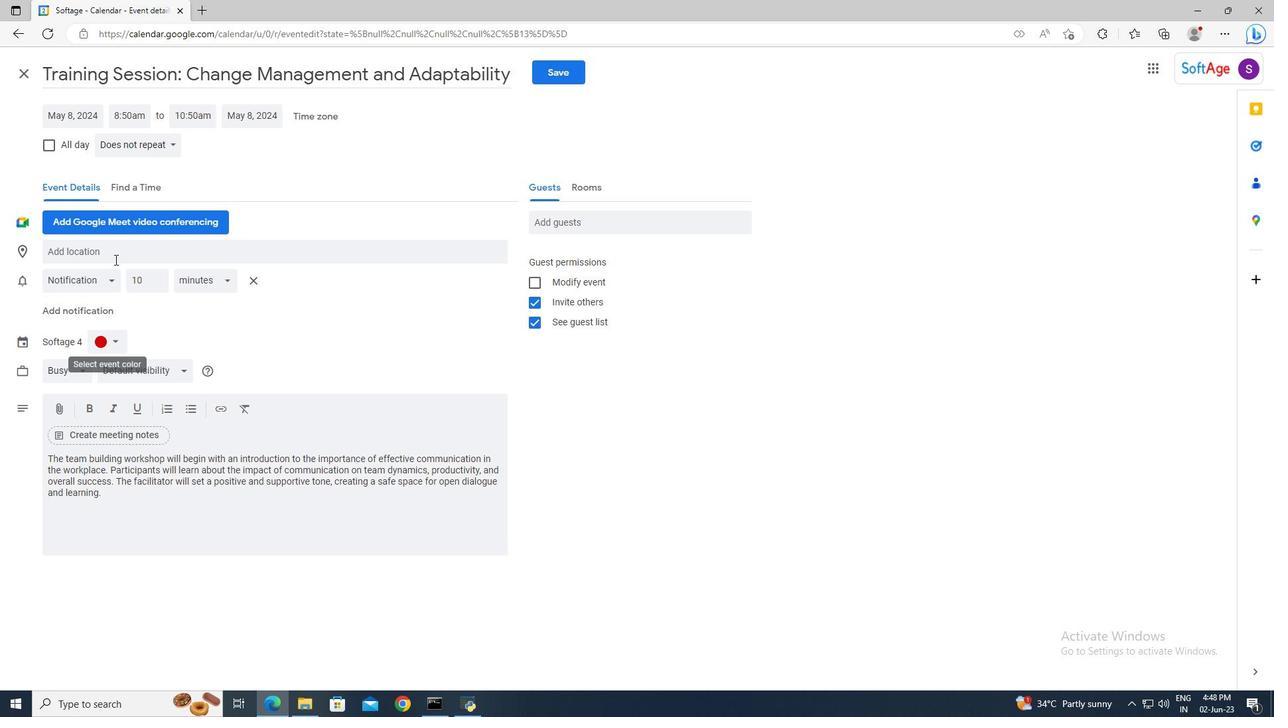 
Action: Mouse pressed left at (118, 252)
Screenshot: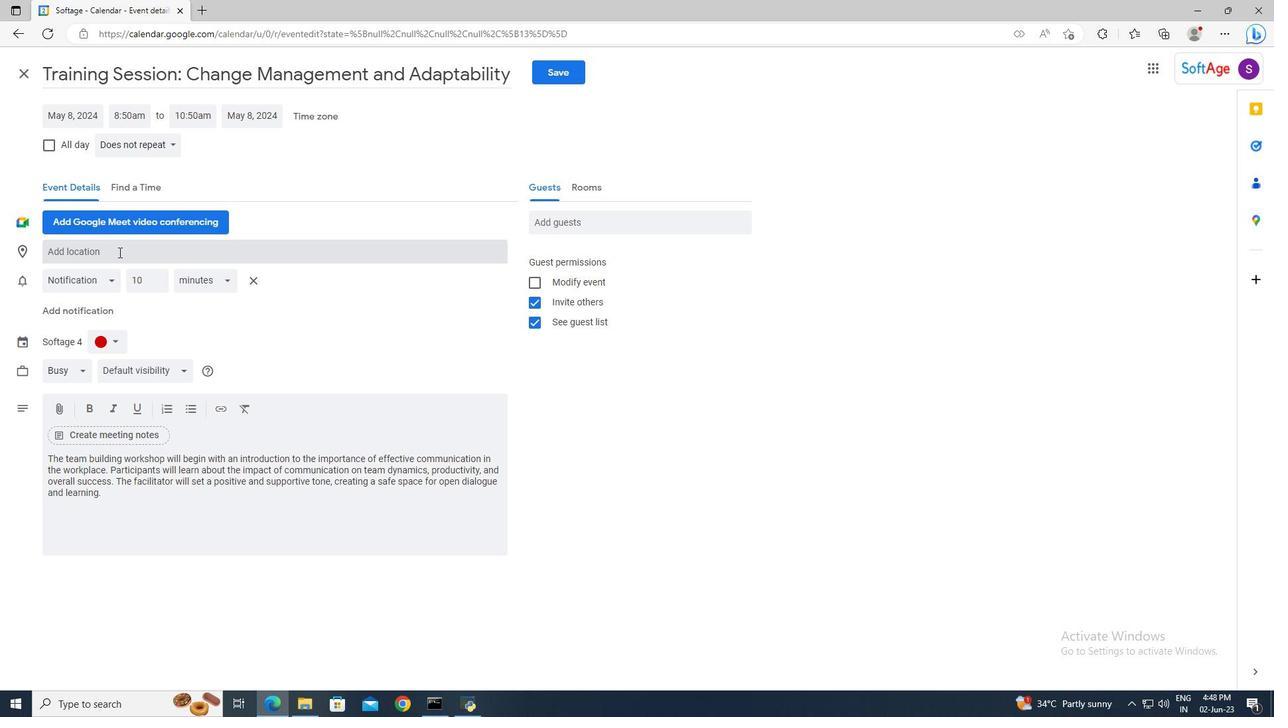 
Action: Key pressed <Key.shift>Dakar,<Key.space><Key.shift>Senegal
Screenshot: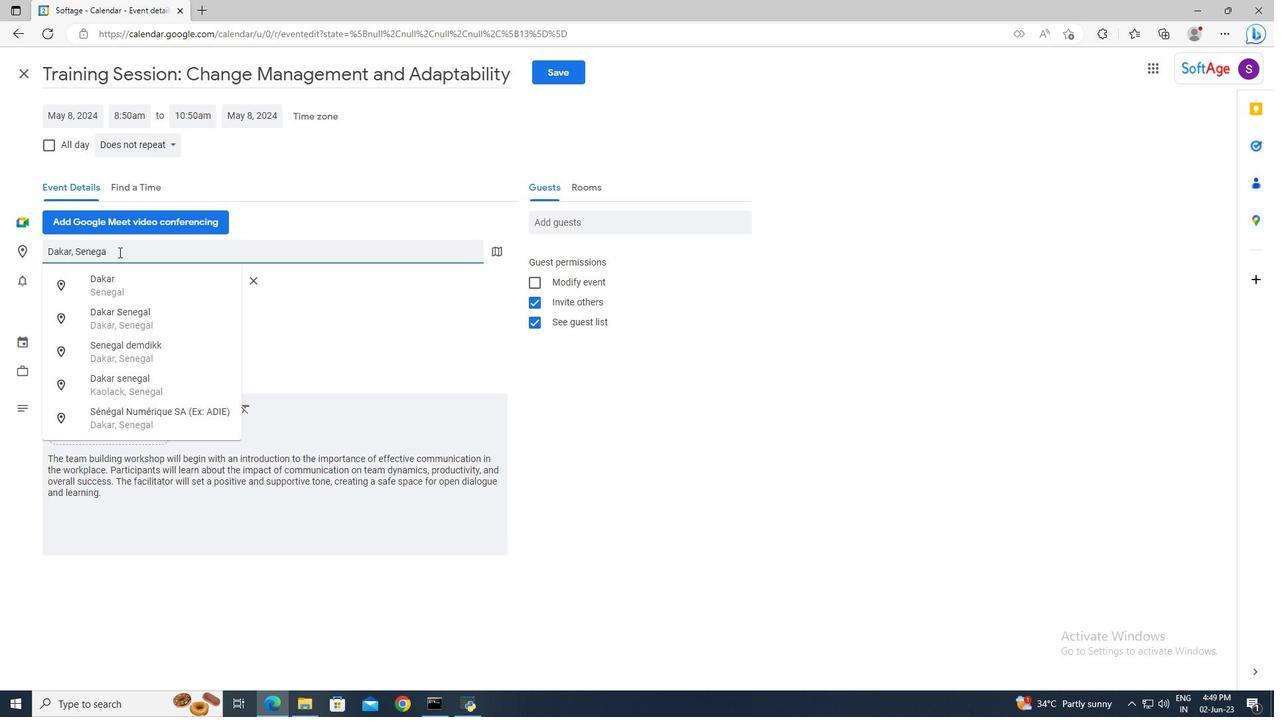 
Action: Mouse moved to (119, 280)
Screenshot: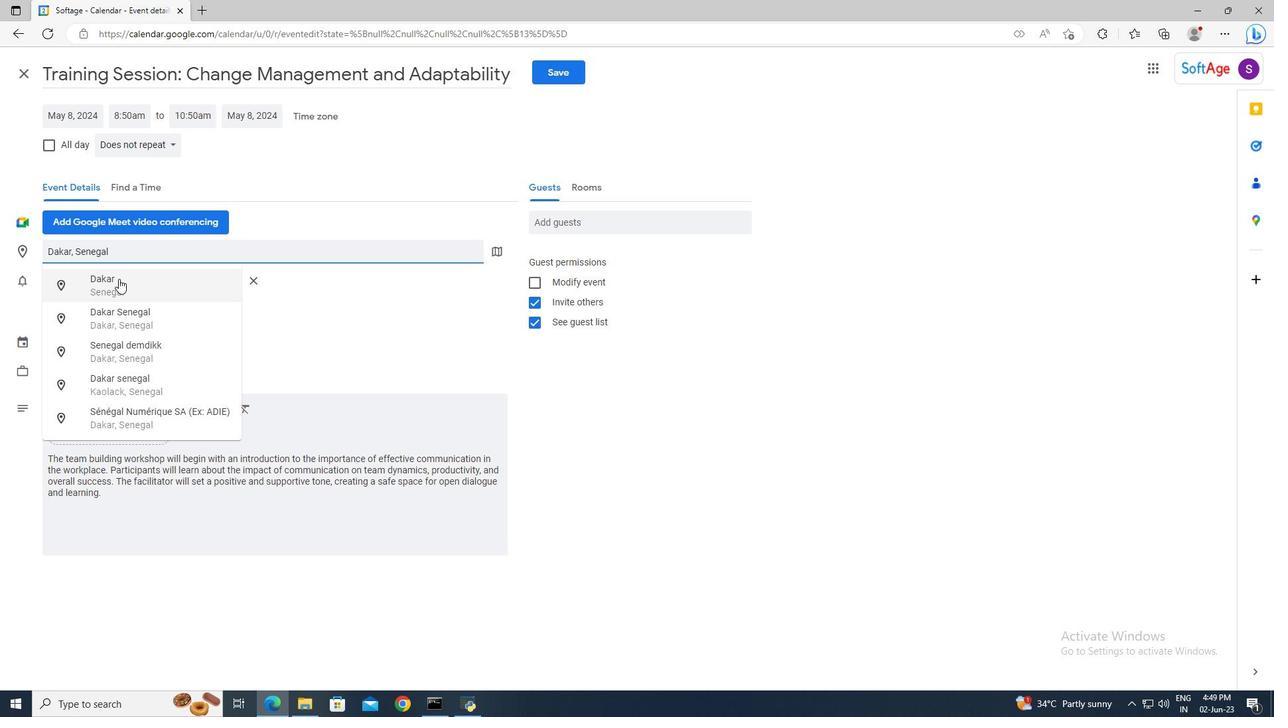 
Action: Mouse pressed left at (119, 280)
Screenshot: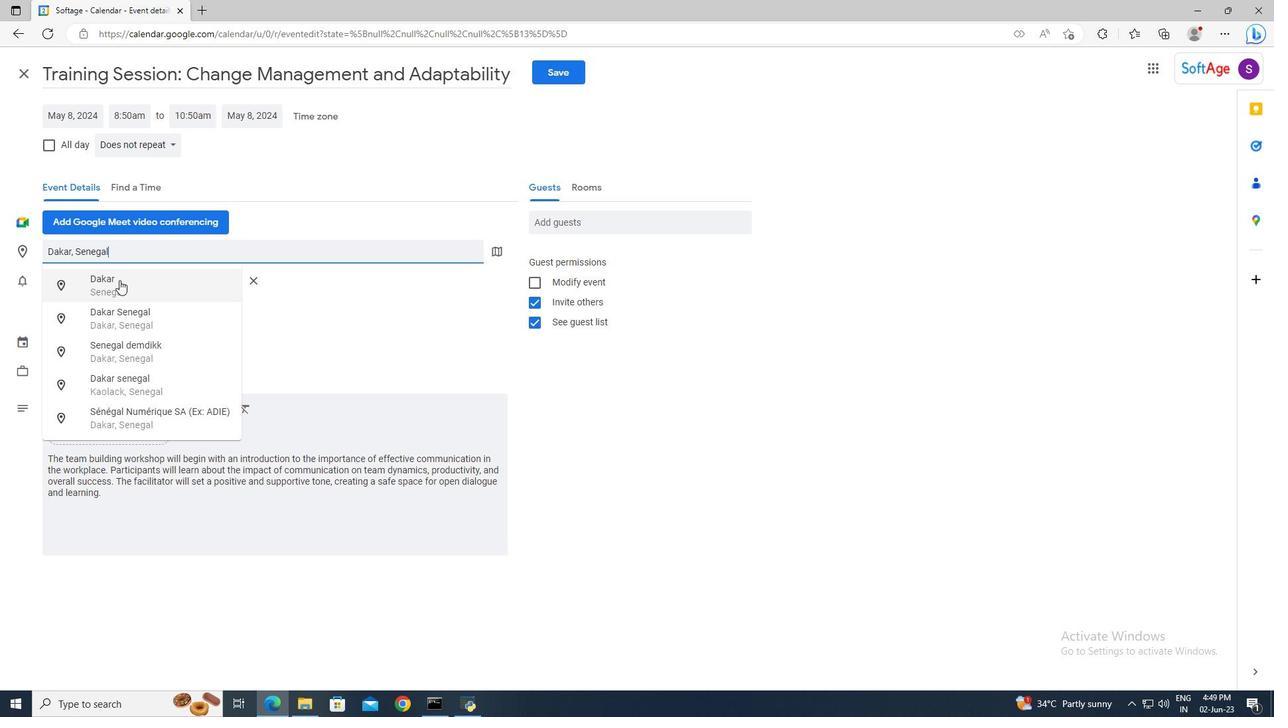 
Action: Mouse moved to (553, 224)
Screenshot: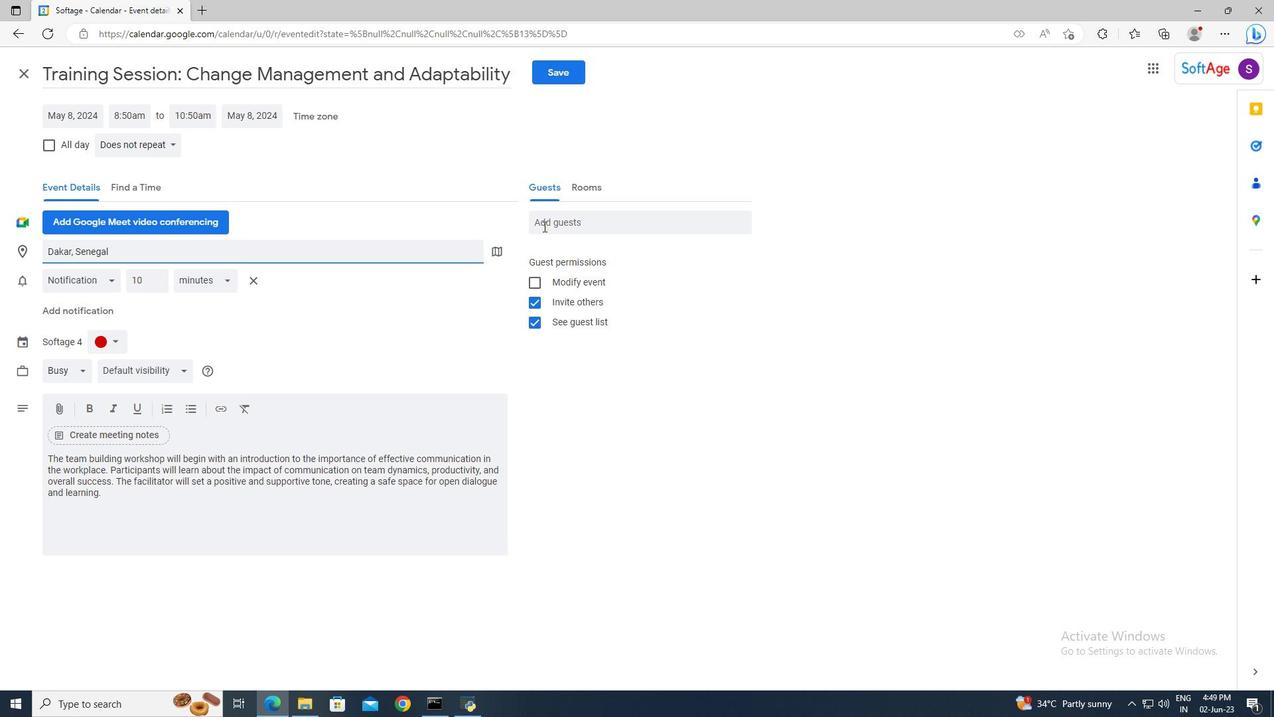 
Action: Mouse pressed left at (553, 224)
Screenshot: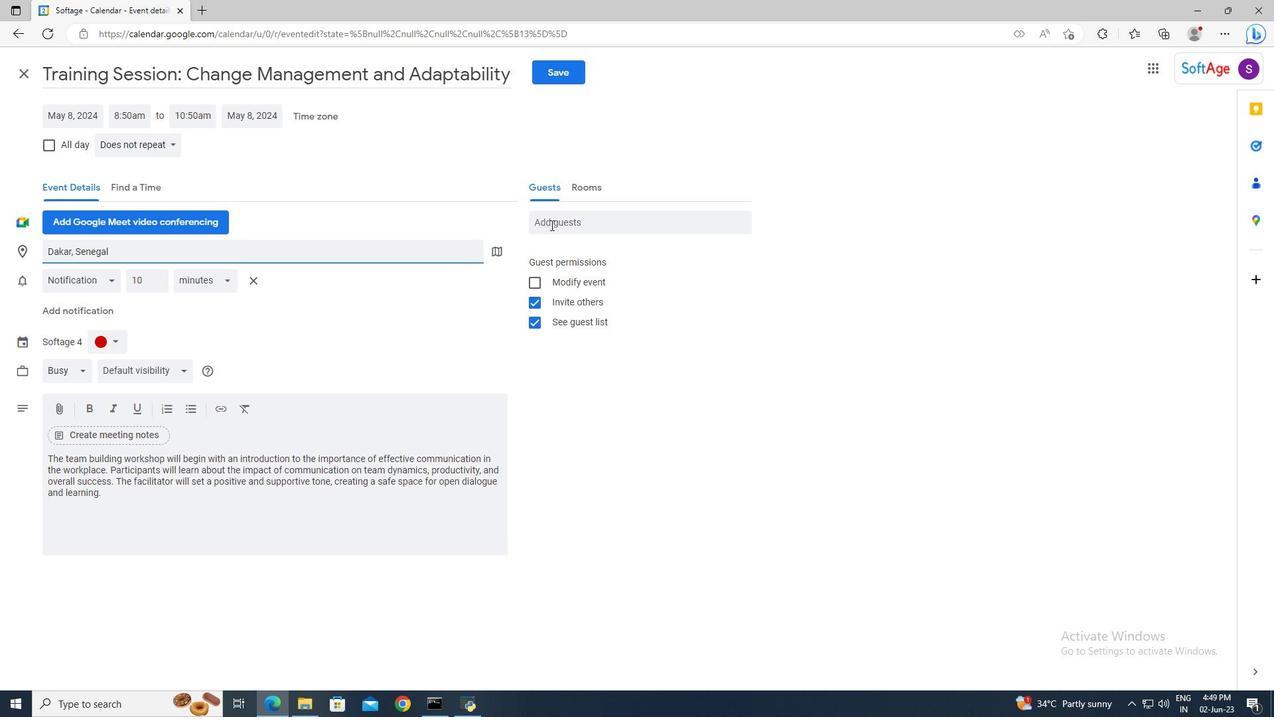 
Action: Mouse moved to (553, 223)
Screenshot: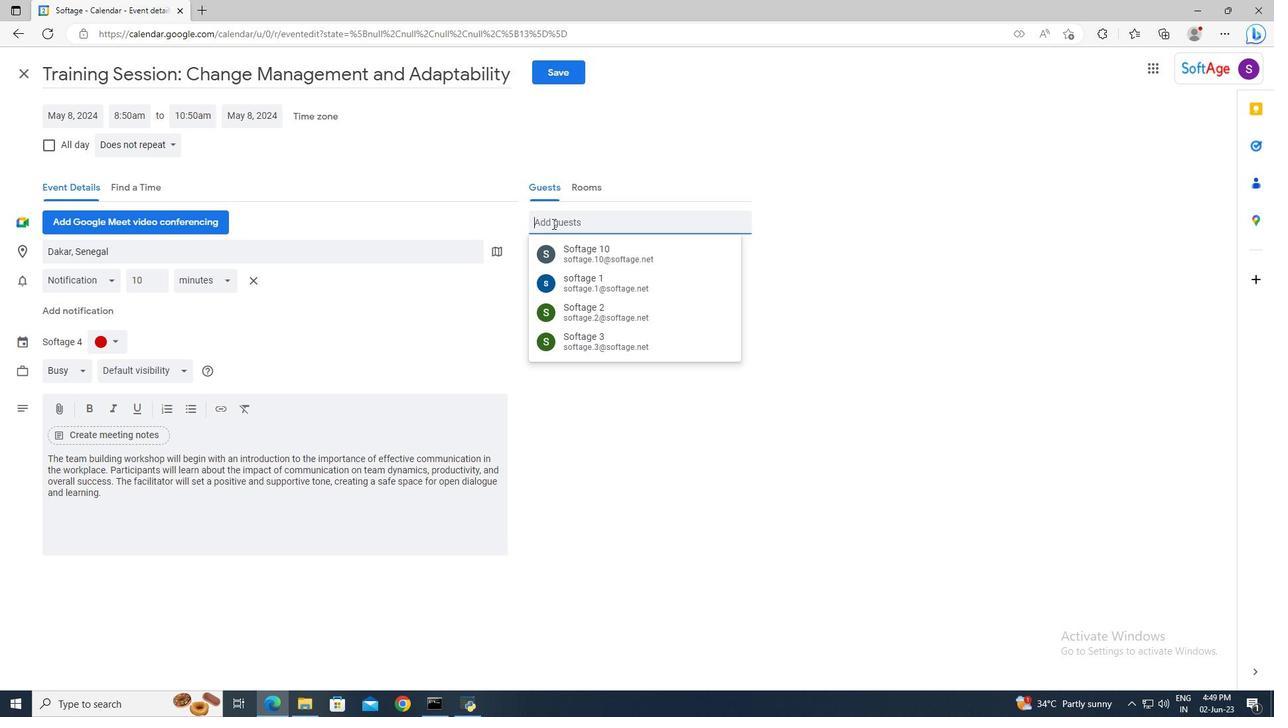 
Action: Key pressed softage.2<Key.shift>@softage.net<Key.enter>softage.3<Key.shift><Key.shift><Key.shift><Key.shift><Key.shift><Key.shift><Key.shift><Key.shift><Key.shift><Key.shift><Key.shift><Key.shift><Key.shift>@softage.net<Key.enter>
Screenshot: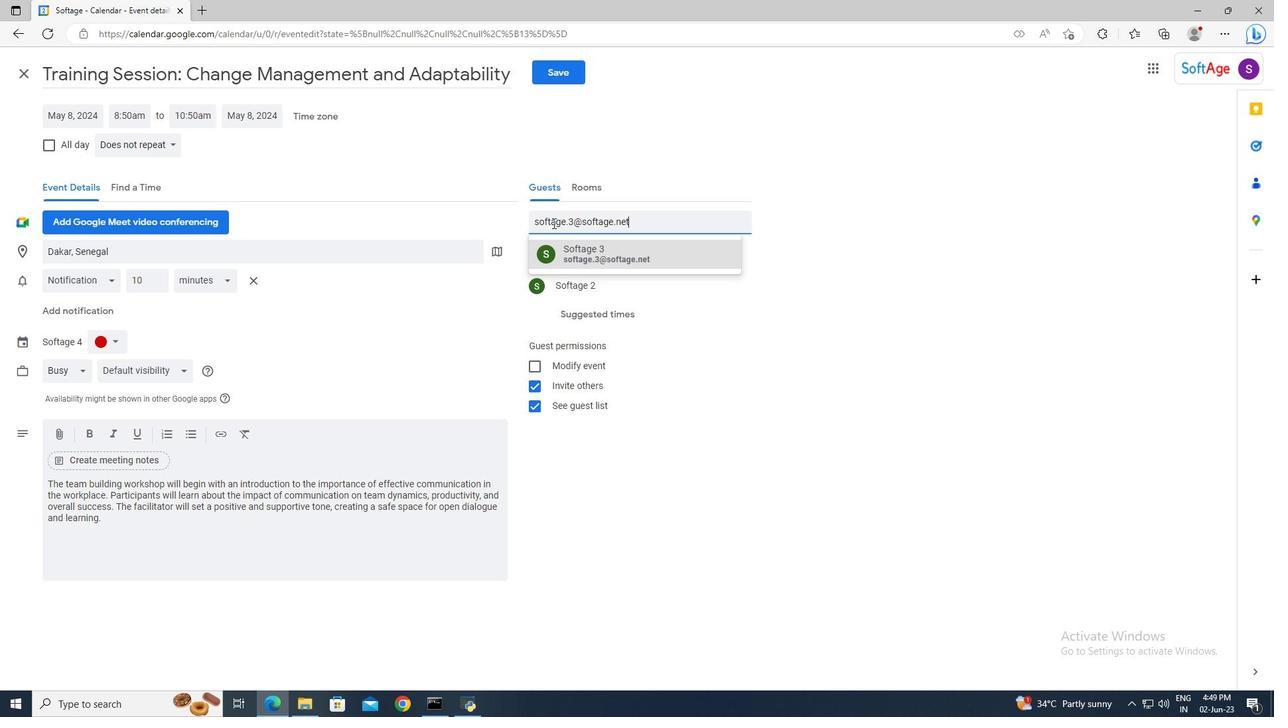 
Action: Mouse moved to (175, 141)
Screenshot: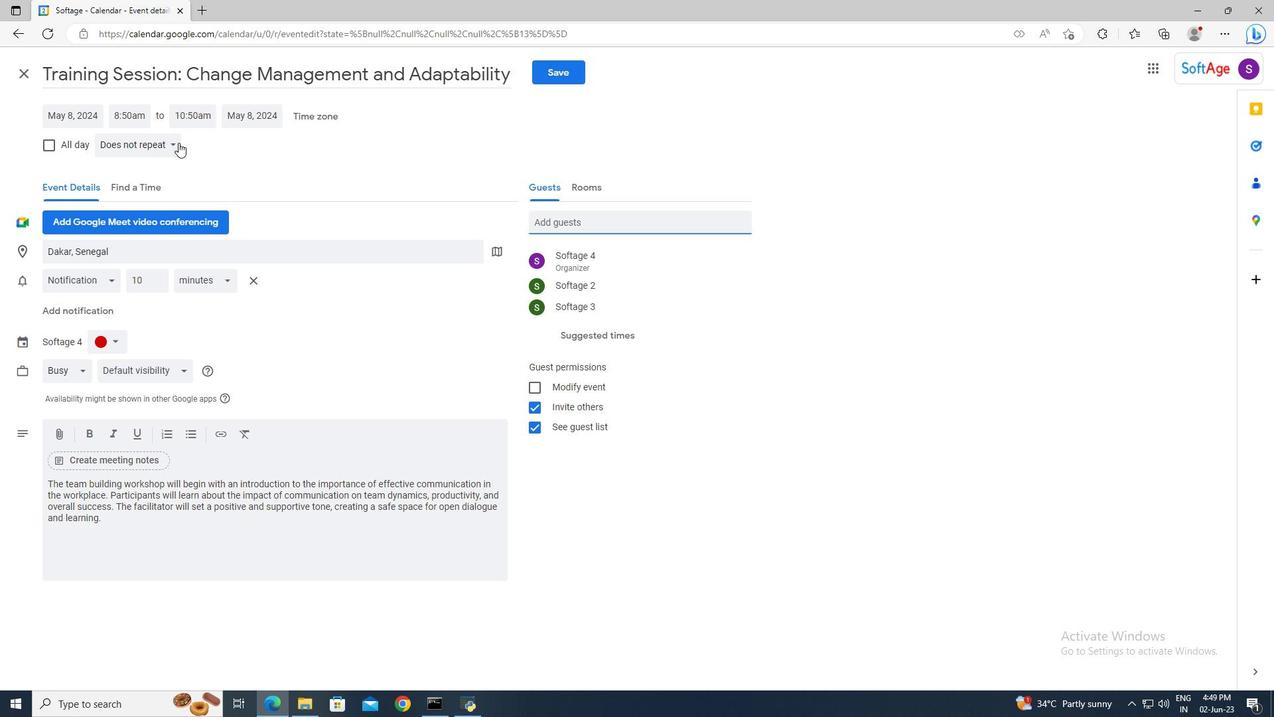 
Action: Mouse pressed left at (175, 141)
Screenshot: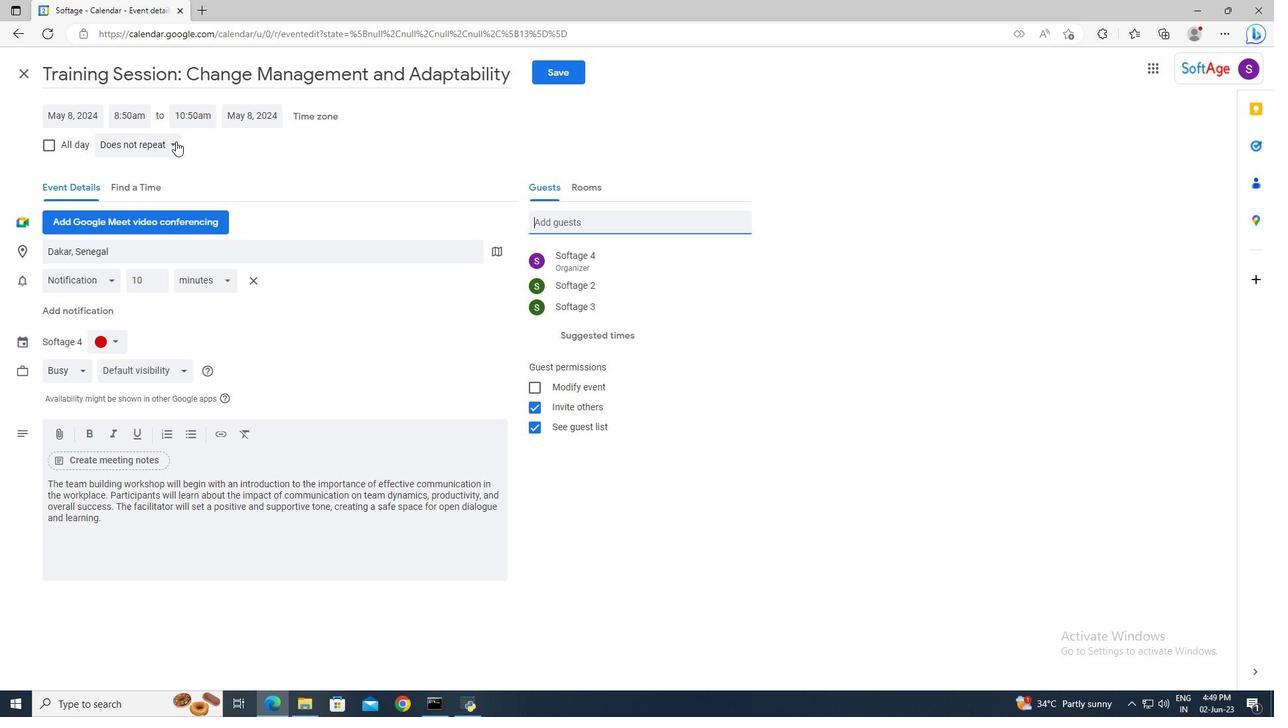 
Action: Mouse moved to (181, 261)
Screenshot: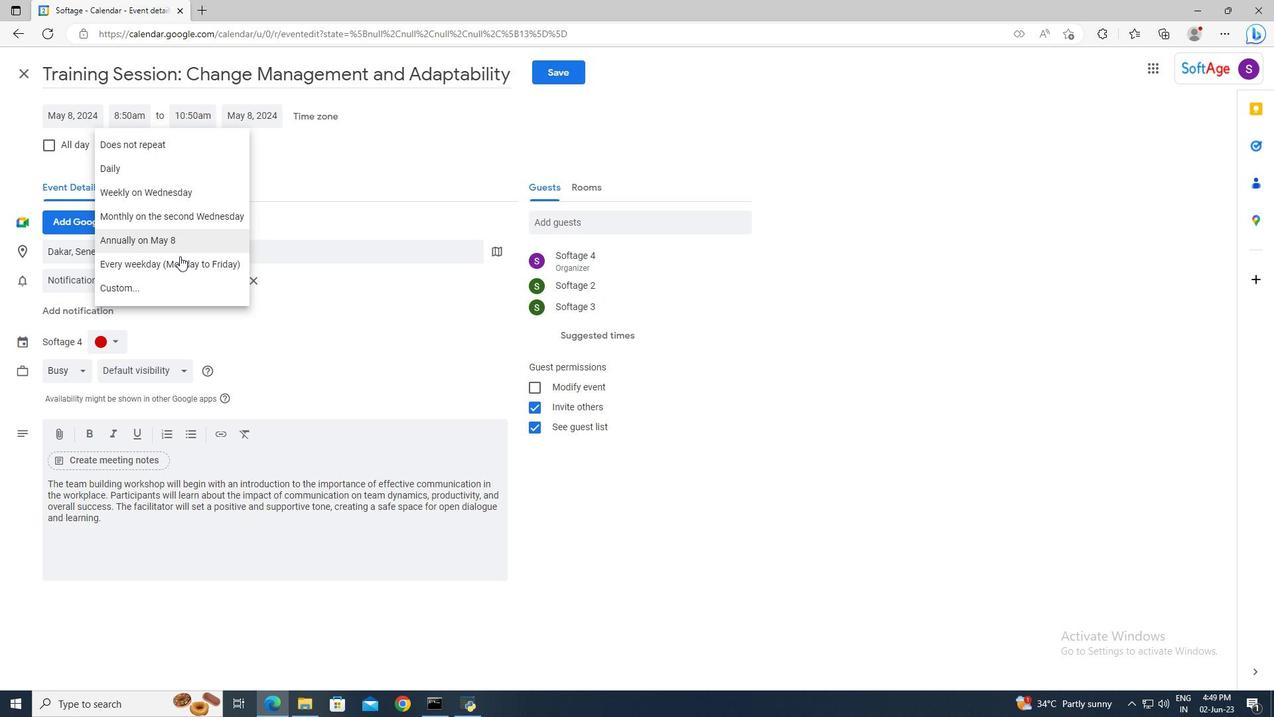 
Action: Mouse pressed left at (181, 261)
Screenshot: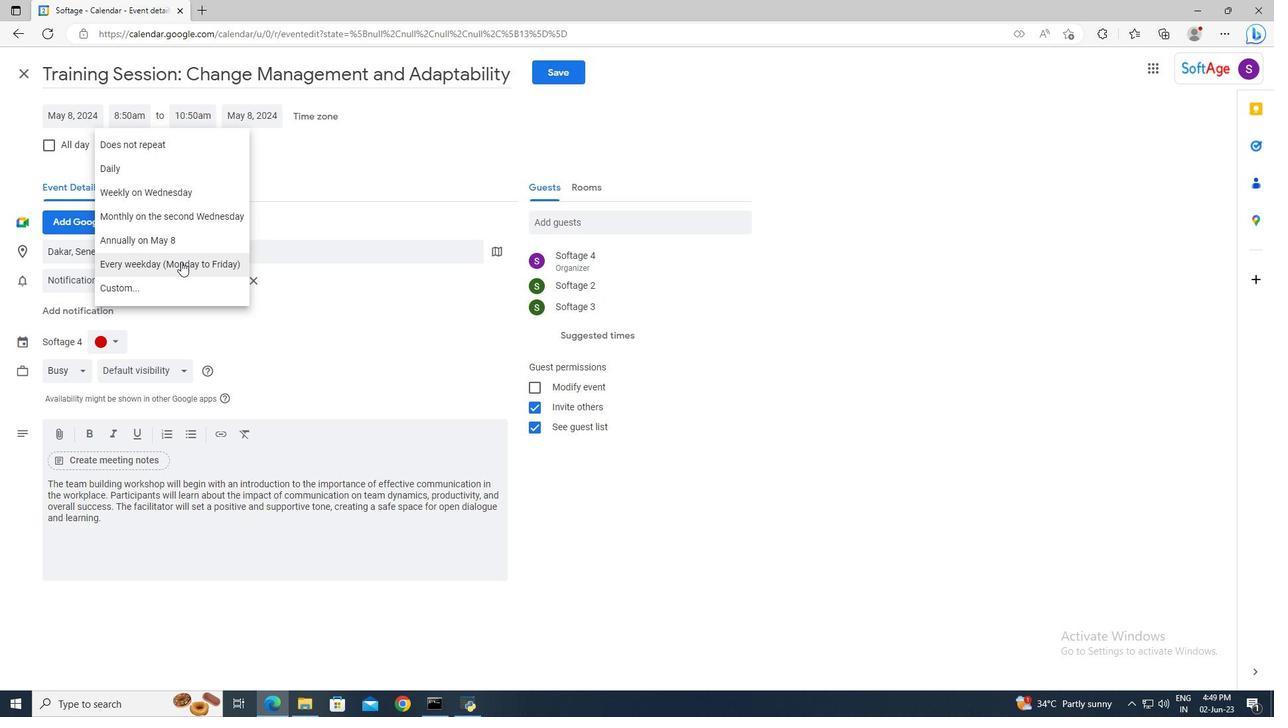 
Action: Mouse moved to (545, 81)
Screenshot: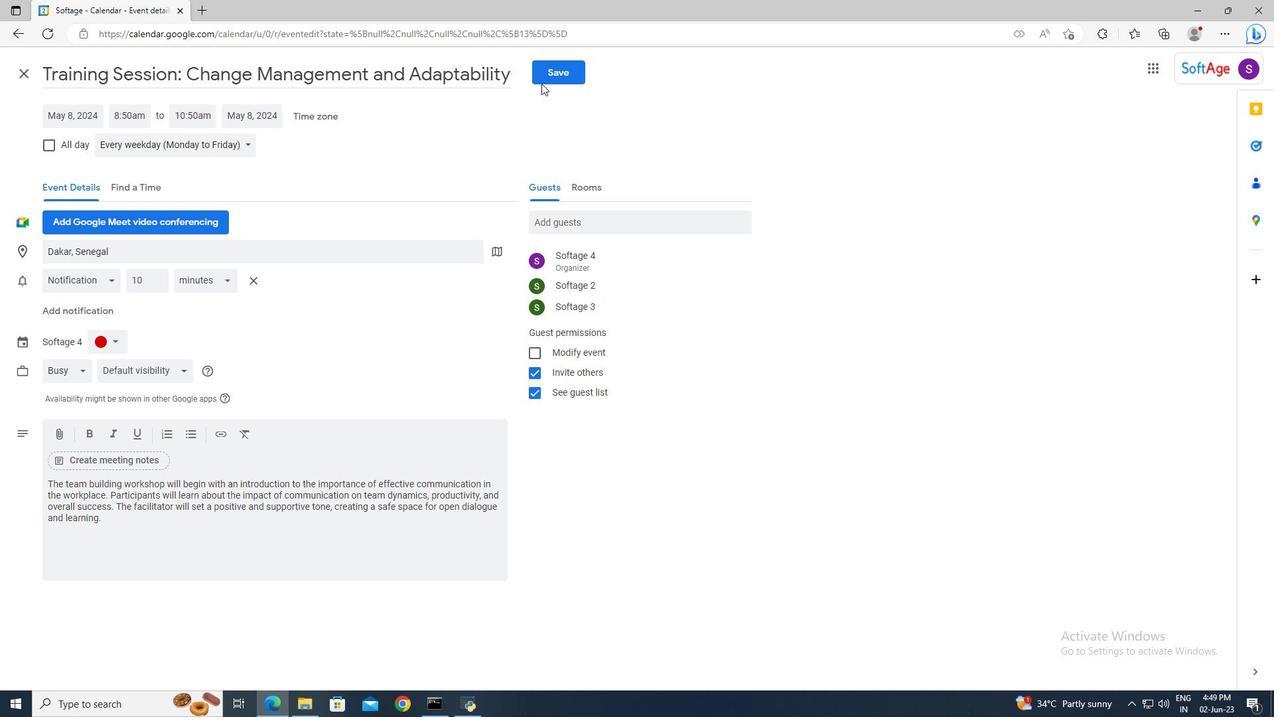 
Action: Mouse pressed left at (545, 81)
Screenshot: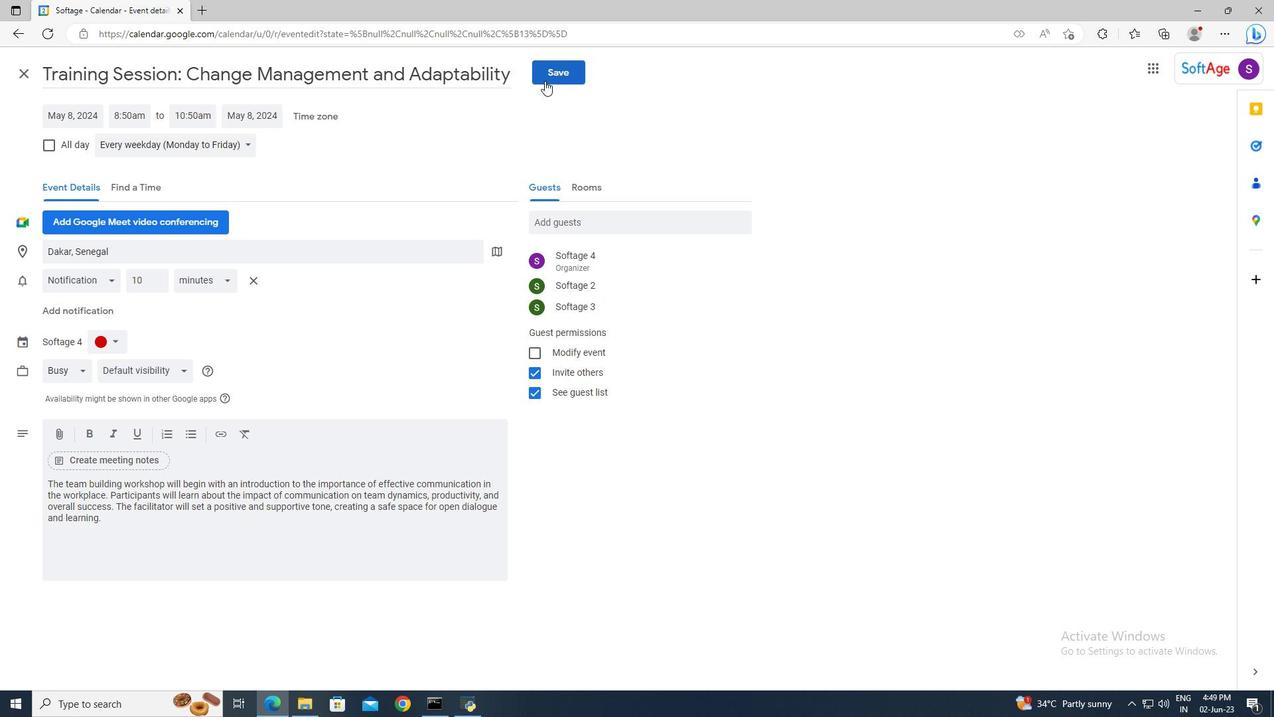 
Action: Mouse moved to (753, 401)
Screenshot: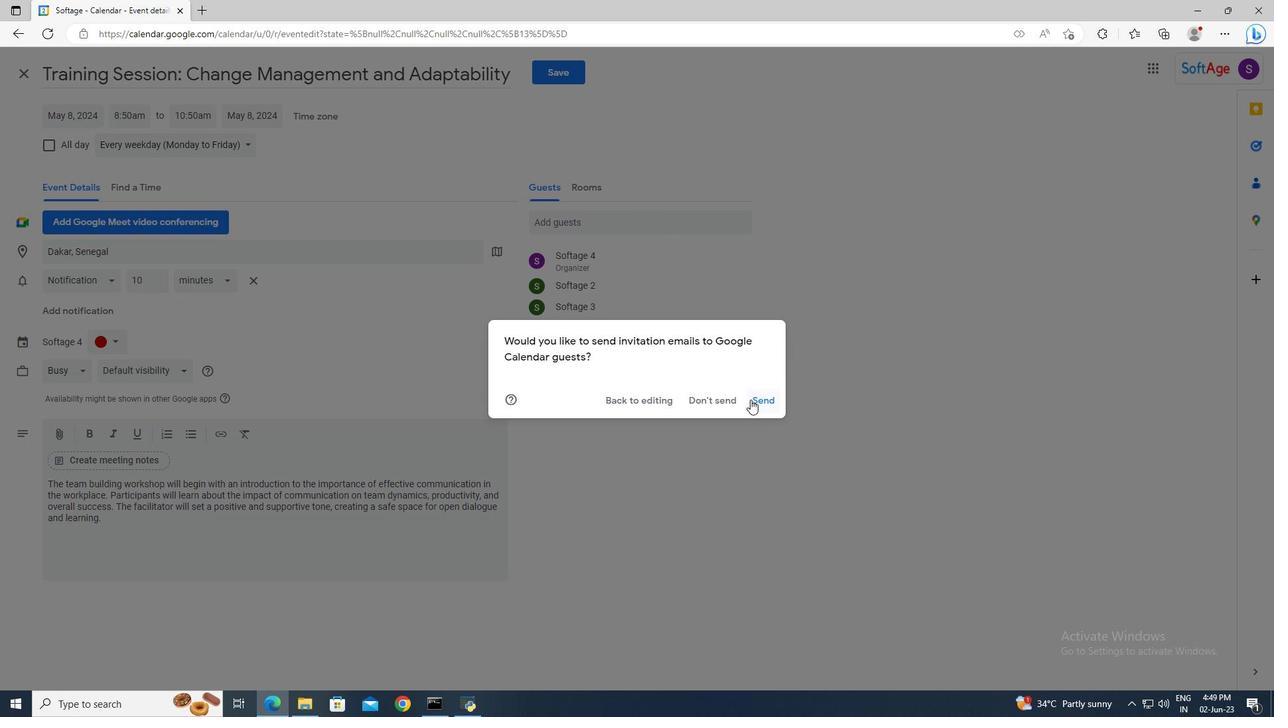 
Action: Mouse pressed left at (753, 401)
Screenshot: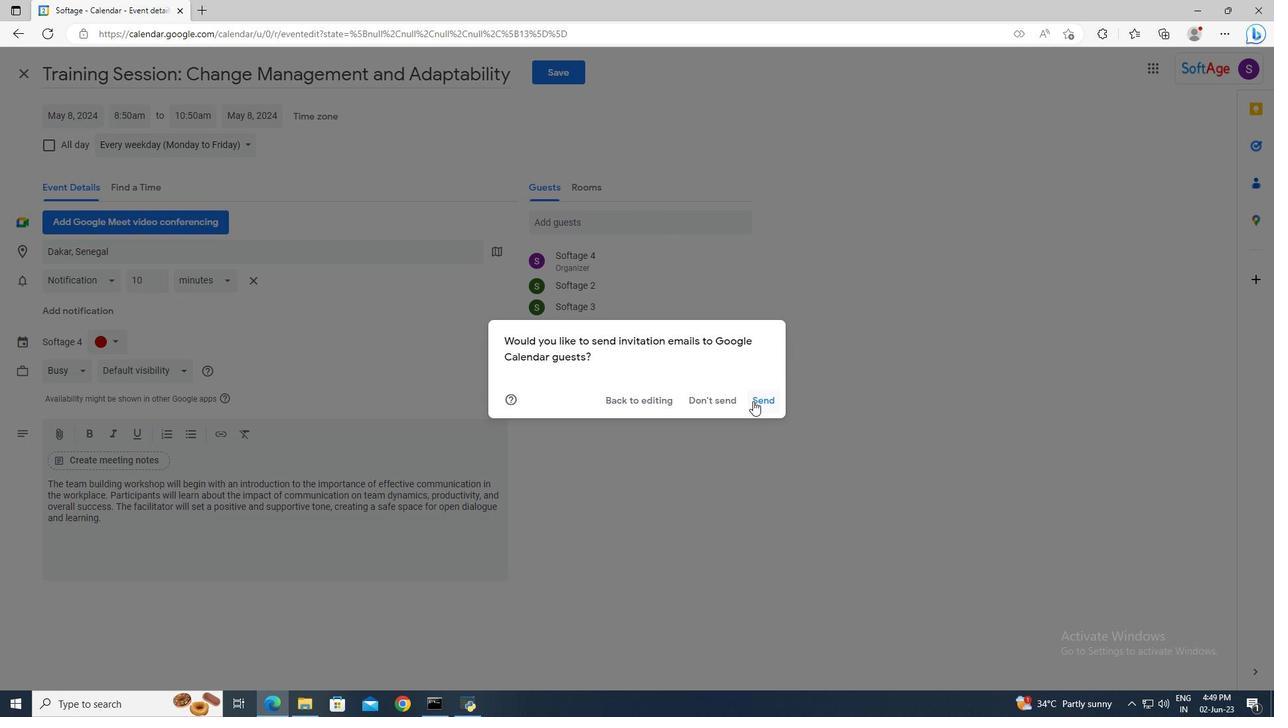 
